Task: For heading Arial Rounded MT Bold with Underline.  font size for heading26,  'Change the font style of data to'Browallia New.  and font size to 18,  Change the alignment of both headline & data to Align middle & Align Text left.  In the sheet  Impact Sales templetes 
Action: Mouse moved to (251, 392)
Screenshot: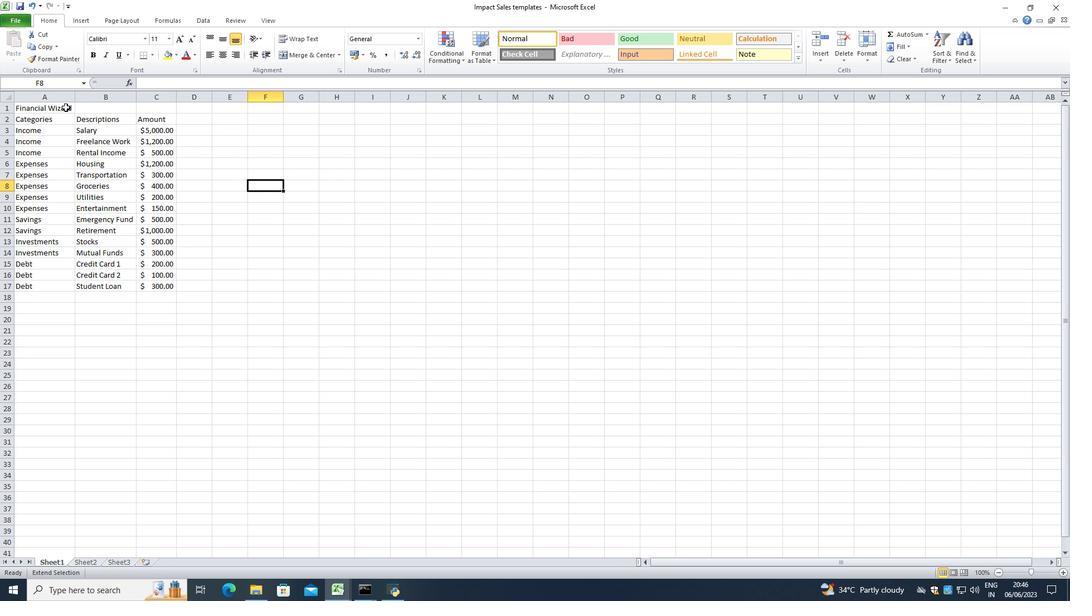 
Action: Mouse pressed left at (251, 392)
Screenshot: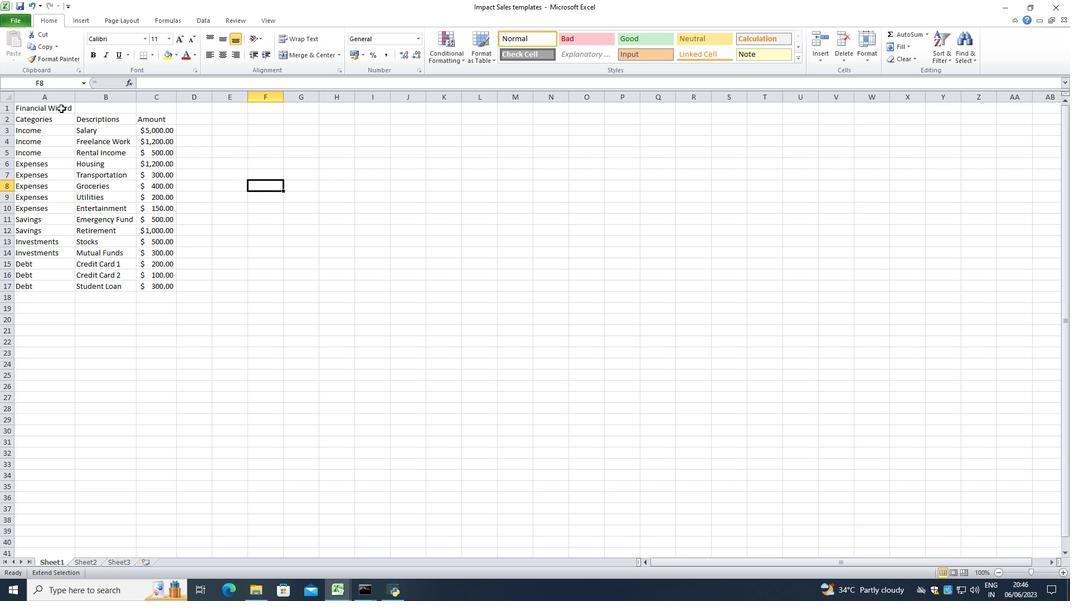 
Action: Mouse pressed left at (251, 392)
Screenshot: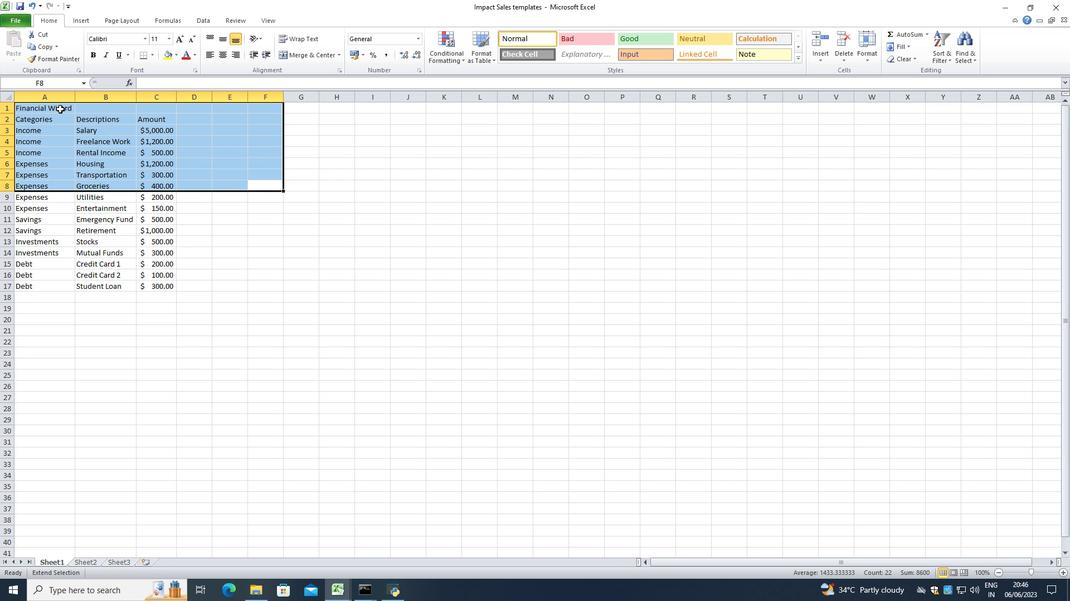 
Action: Mouse moved to (252, 398)
Screenshot: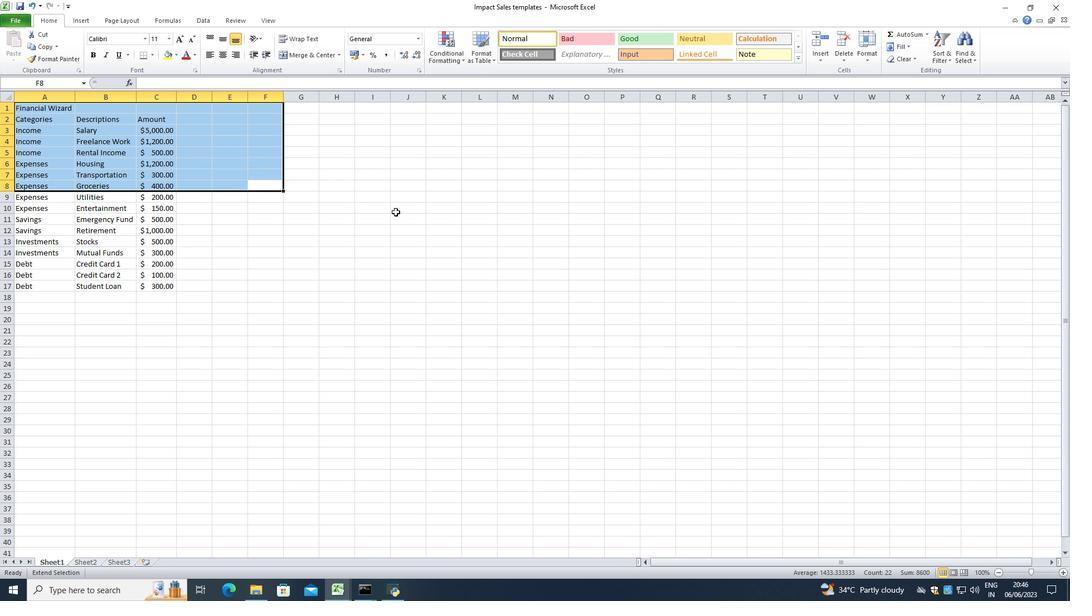
Action: Mouse pressed right at (252, 398)
Screenshot: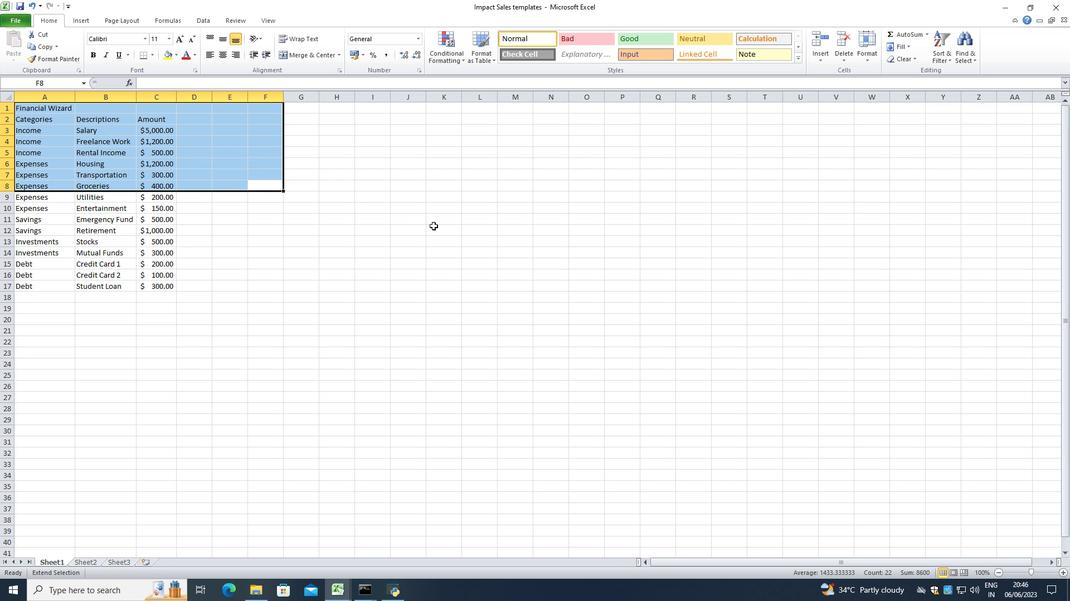 
Action: Mouse moved to (251, 391)
Screenshot: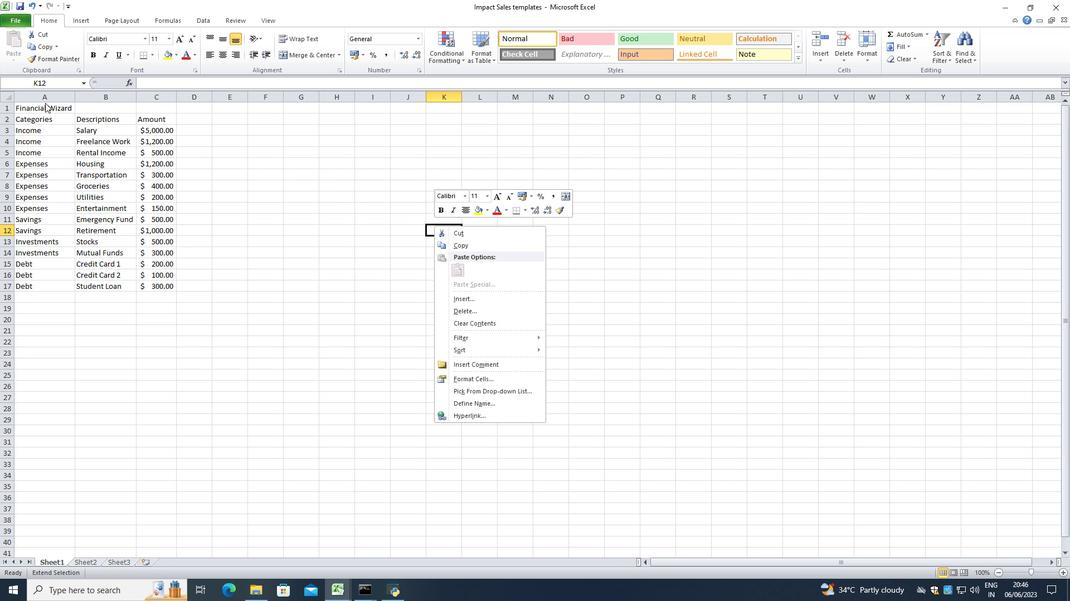 
Action: Mouse pressed left at (251, 391)
Screenshot: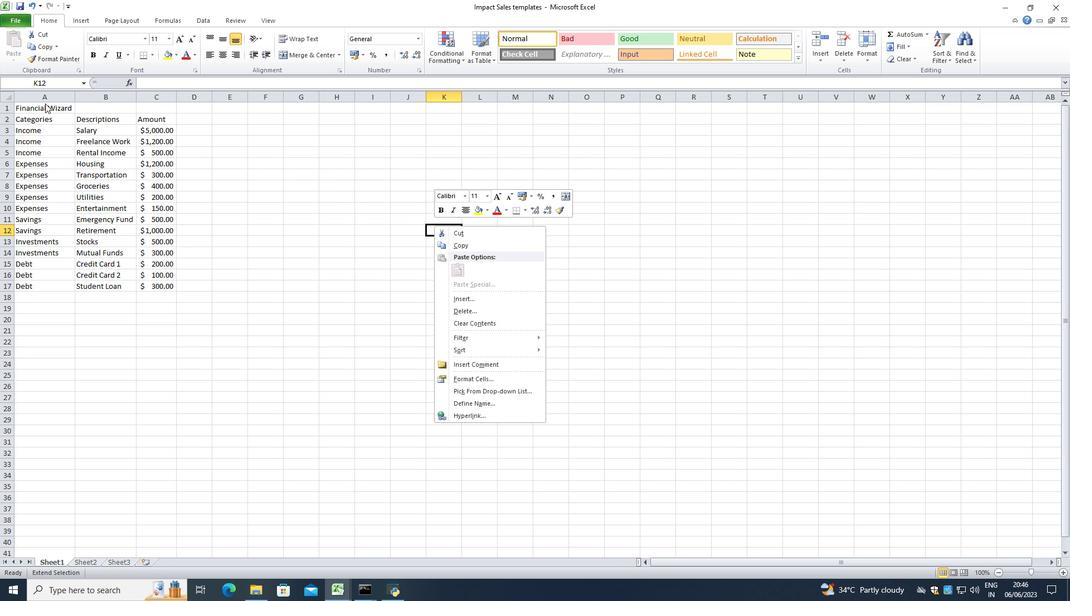 
Action: Mouse moved to (251, 392)
Screenshot: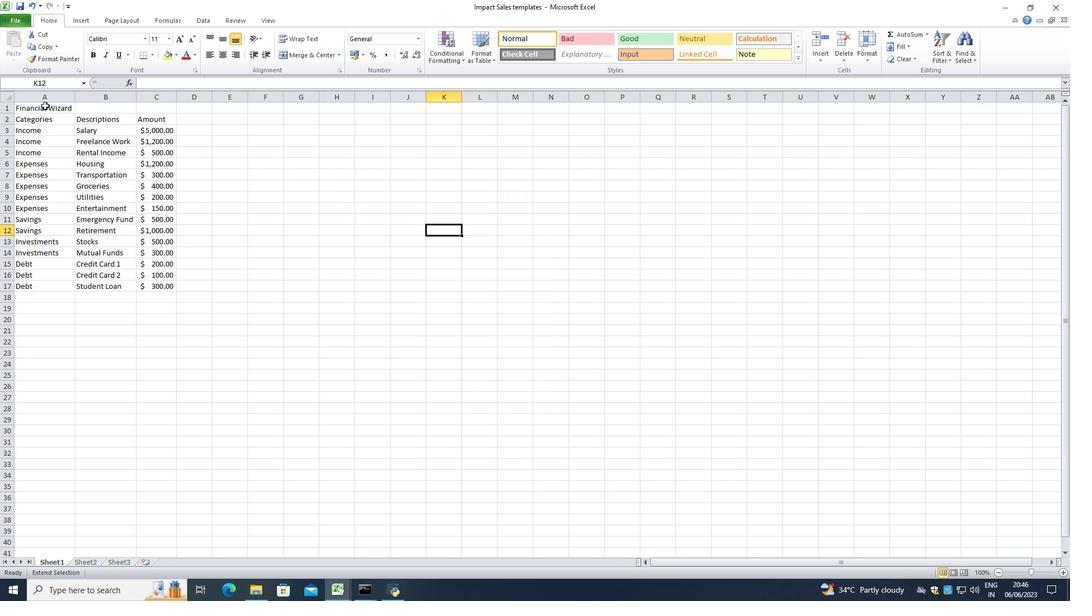 
Action: Mouse pressed left at (251, 392)
Screenshot: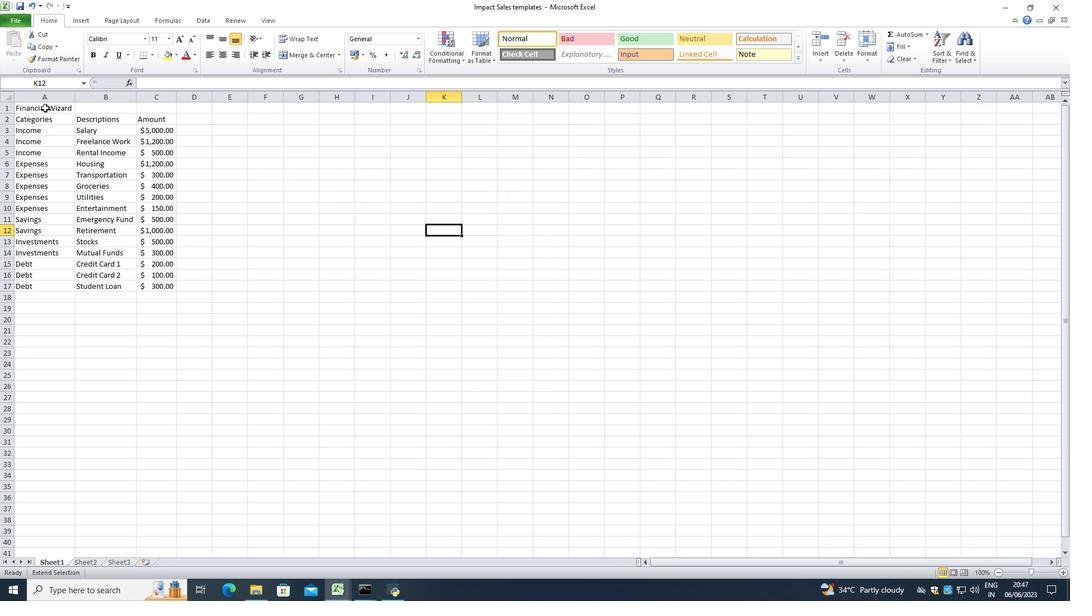 
Action: Mouse moved to (251, 392)
Screenshot: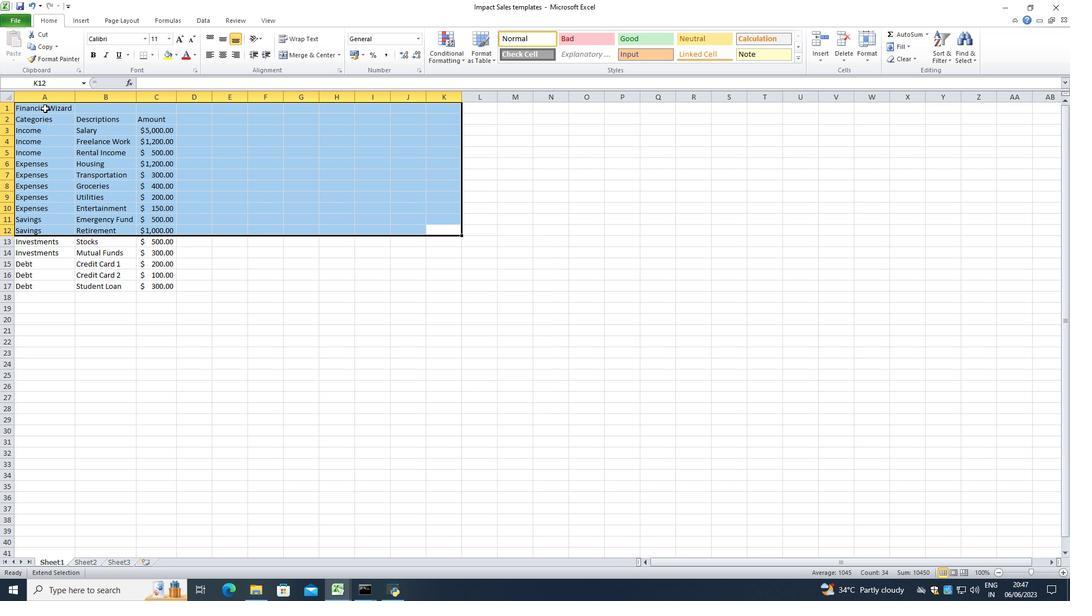 
Action: Mouse pressed left at (251, 392)
Screenshot: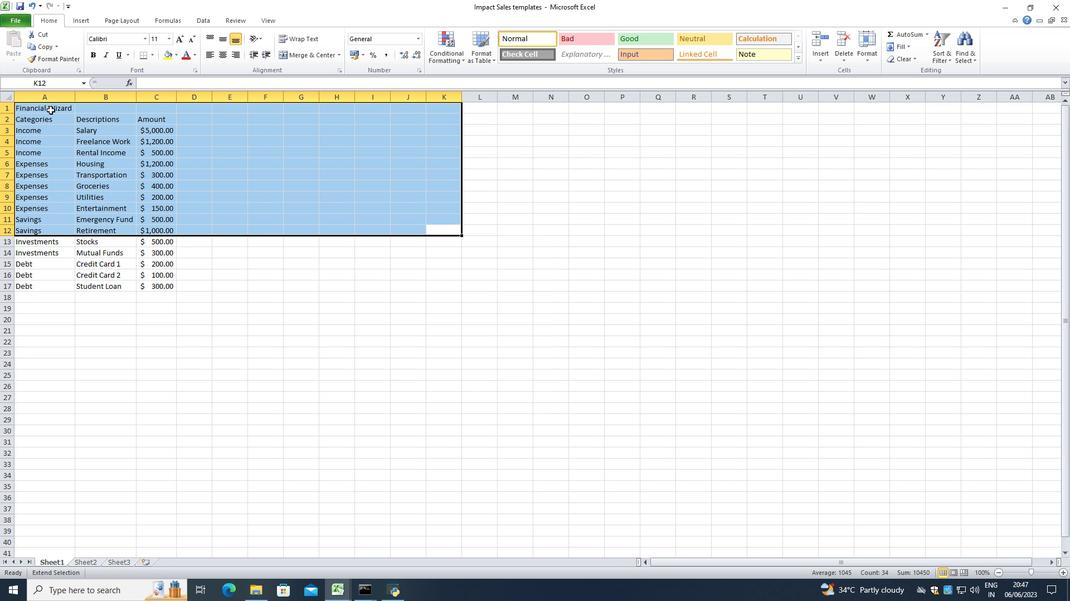 
Action: Mouse moved to (252, 402)
Screenshot: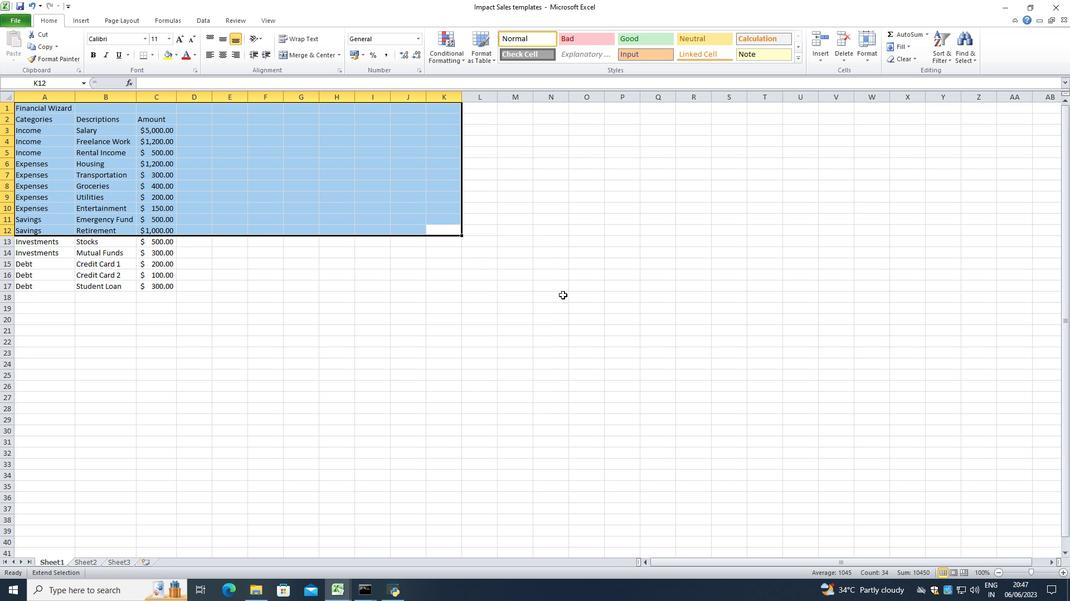 
Action: Mouse pressed left at (252, 402)
Screenshot: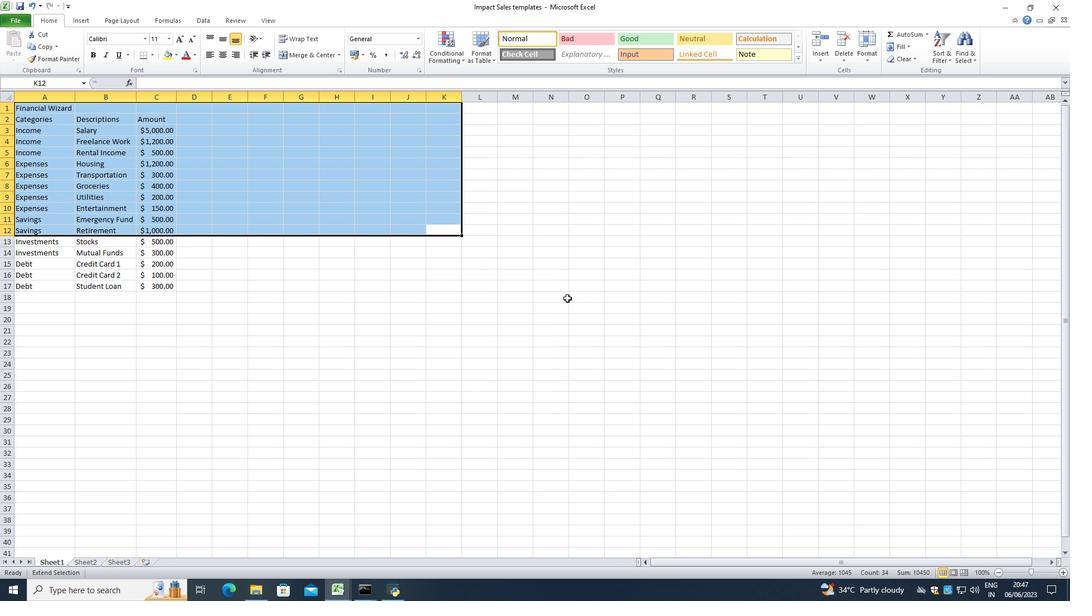 
Action: Mouse moved to (252, 388)
Screenshot: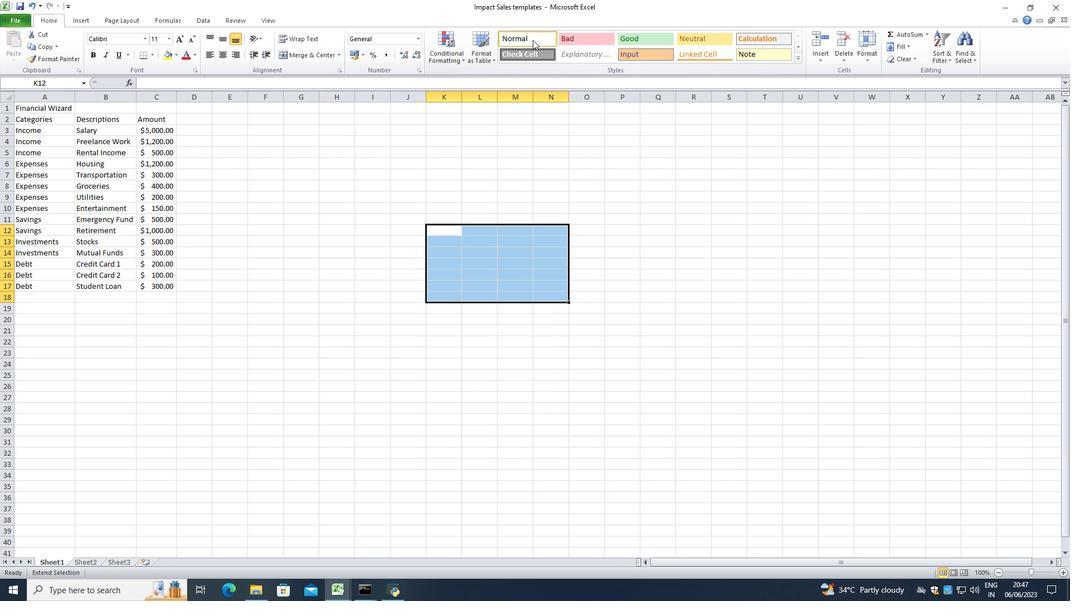 
Action: Mouse pressed left at (252, 388)
Screenshot: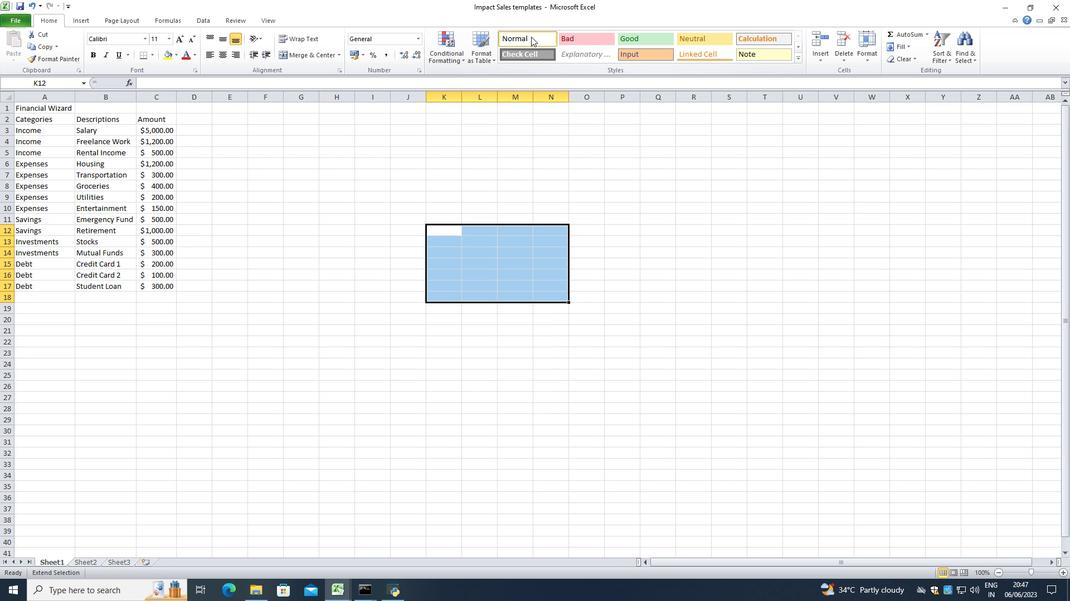 
Action: Mouse moved to (252, 388)
Screenshot: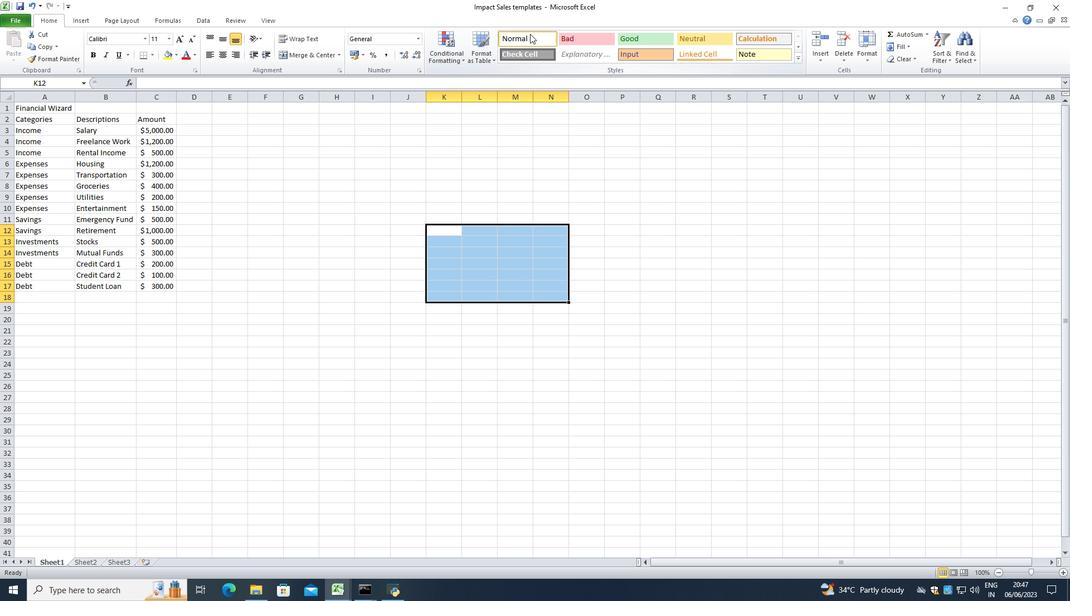 
Action: Mouse pressed left at (252, 388)
Screenshot: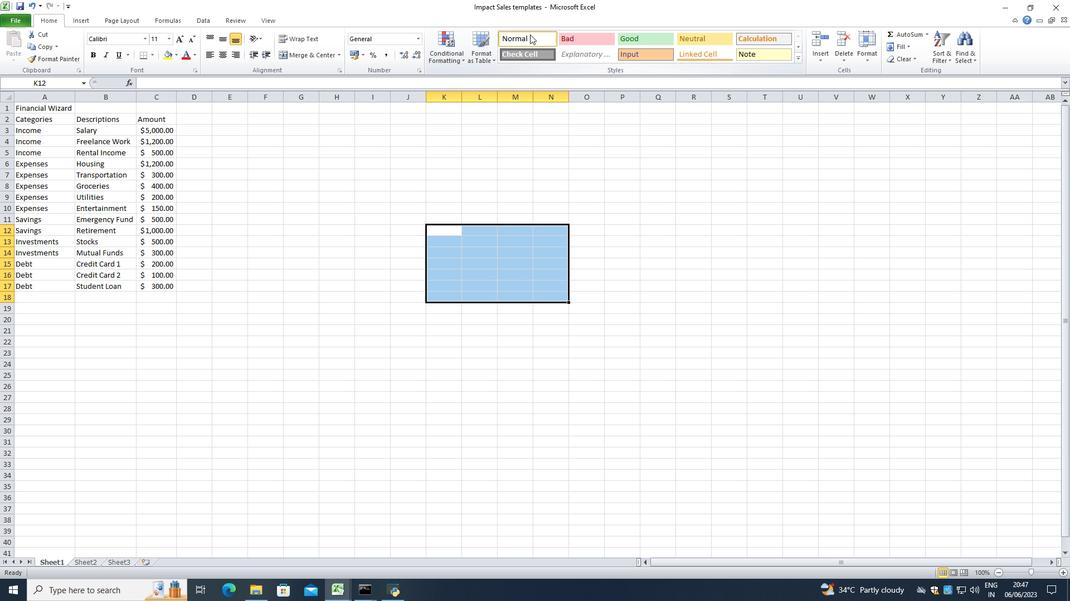 
Action: Mouse moved to (252, 388)
Screenshot: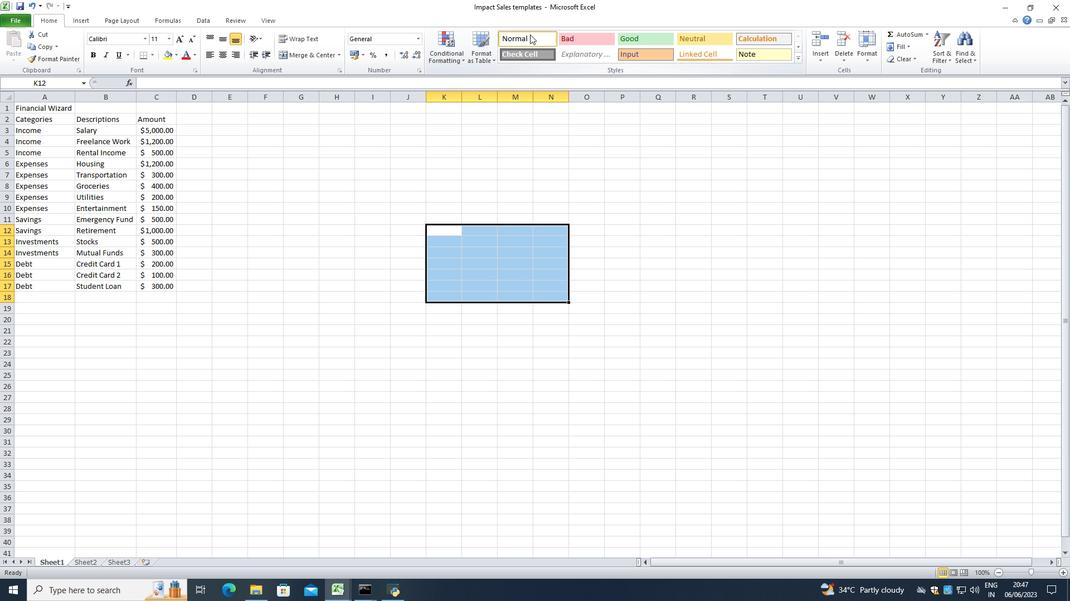 
Action: Mouse pressed left at (252, 388)
Screenshot: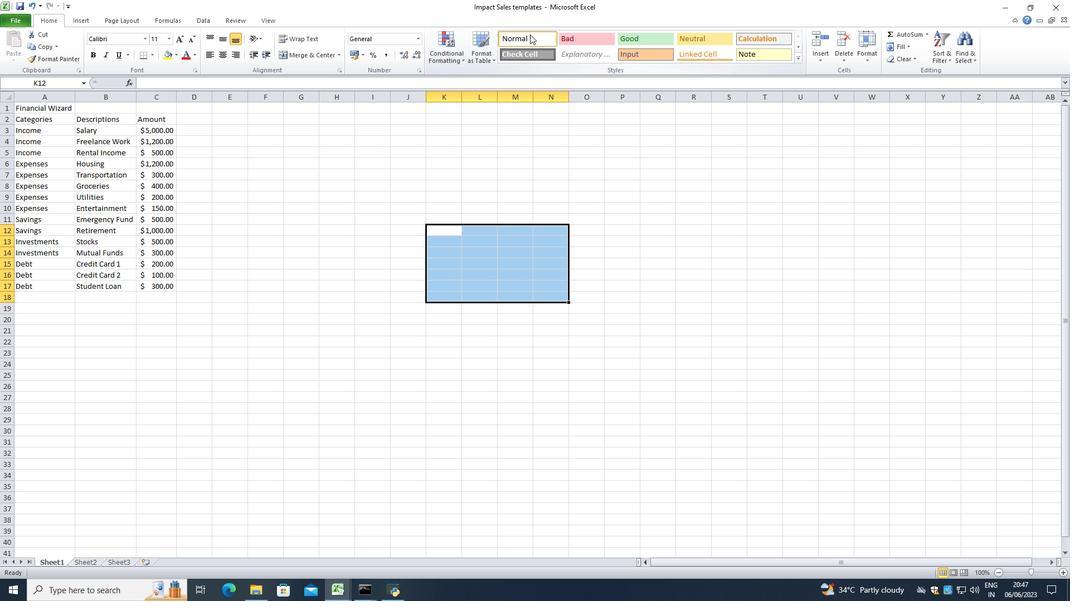 
Action: Mouse moved to (251, 392)
Screenshot: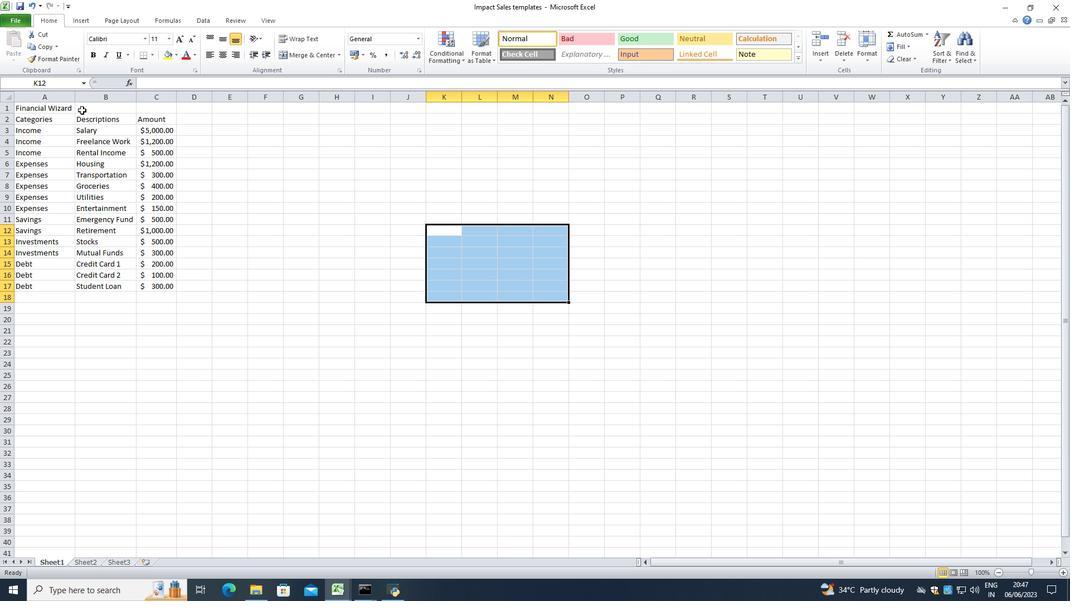
Action: Mouse pressed left at (251, 392)
Screenshot: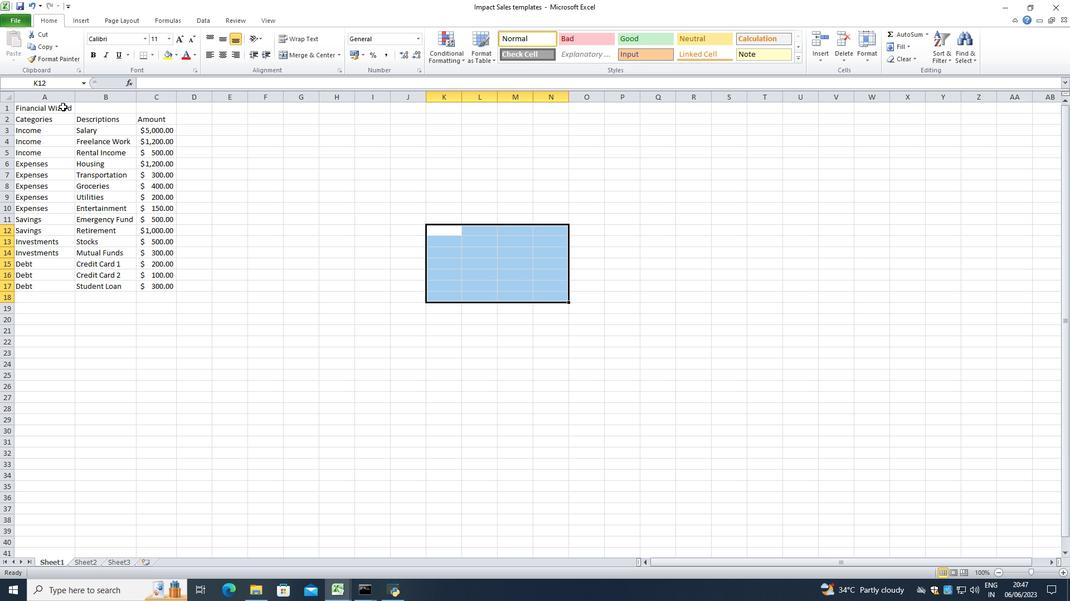 
Action: Mouse moved to (251, 388)
Screenshot: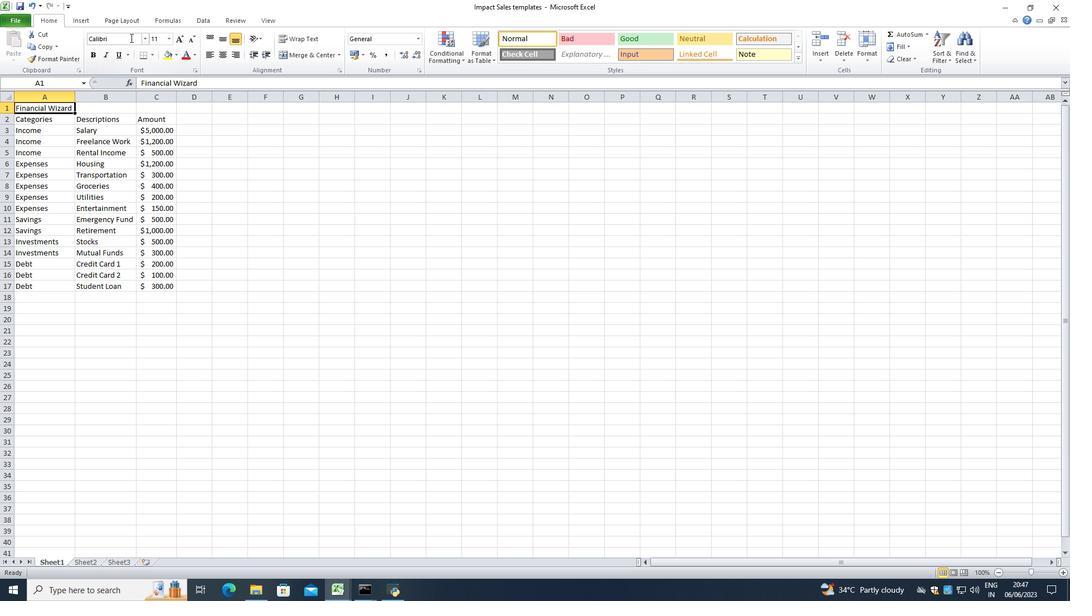 
Action: Mouse pressed left at (251, 388)
Screenshot: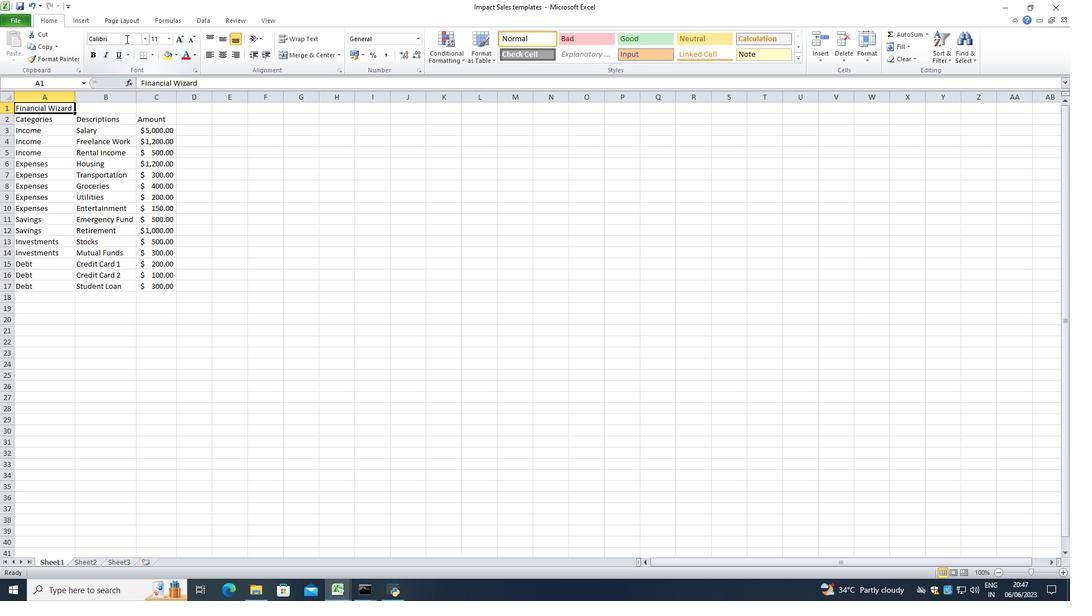 
Action: Key pressed <Key.backspace><Key.shift>Arial<Key.space><Key.shift><Key.shift>Ro<Key.enter>
Screenshot: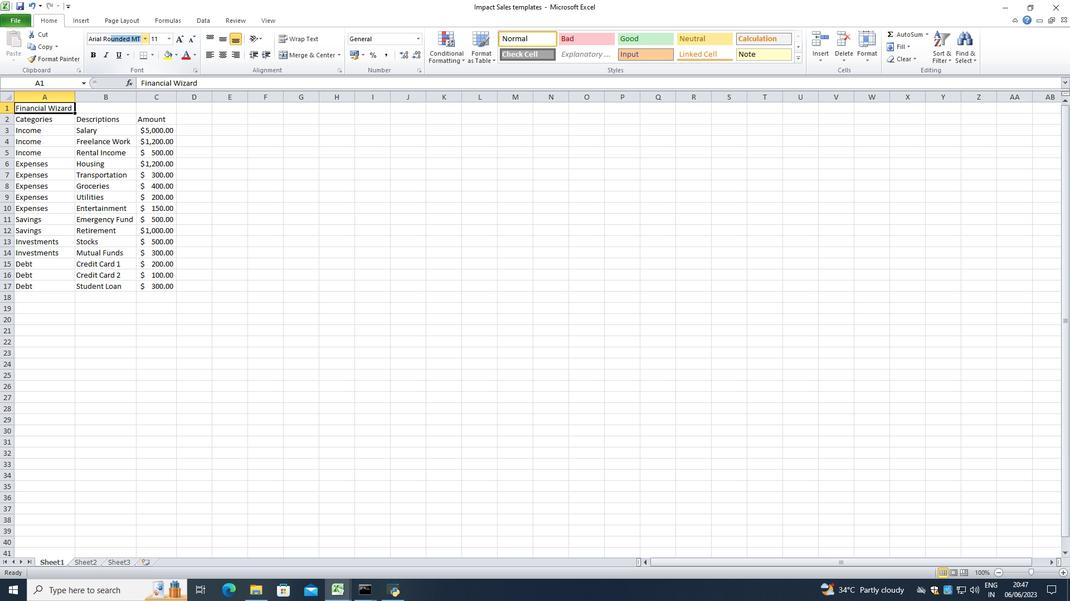 
Action: Mouse moved to (251, 388)
Screenshot: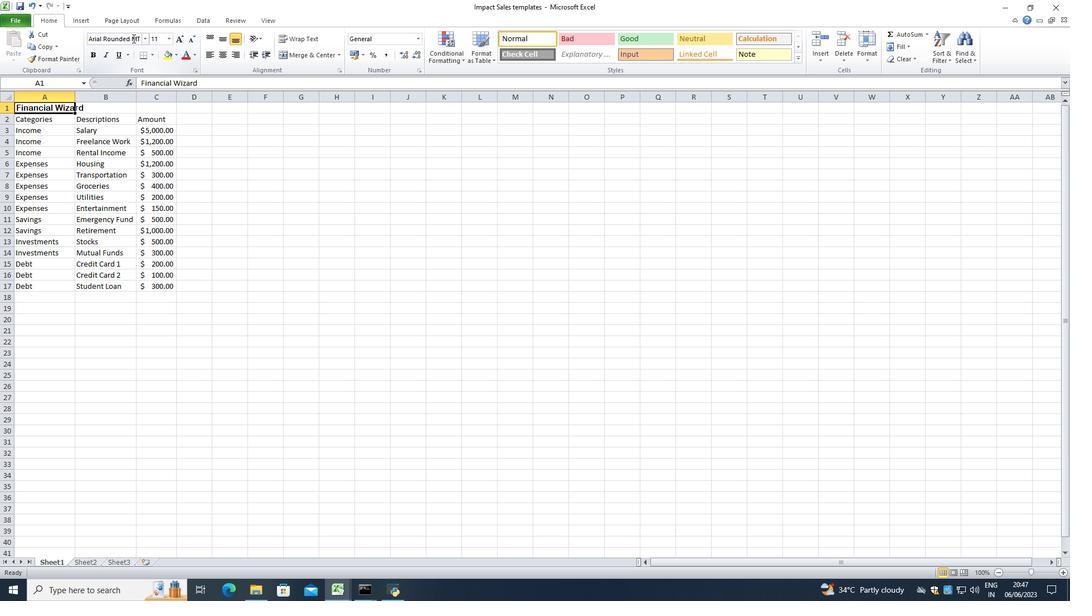 
Action: Mouse pressed left at (251, 388)
Screenshot: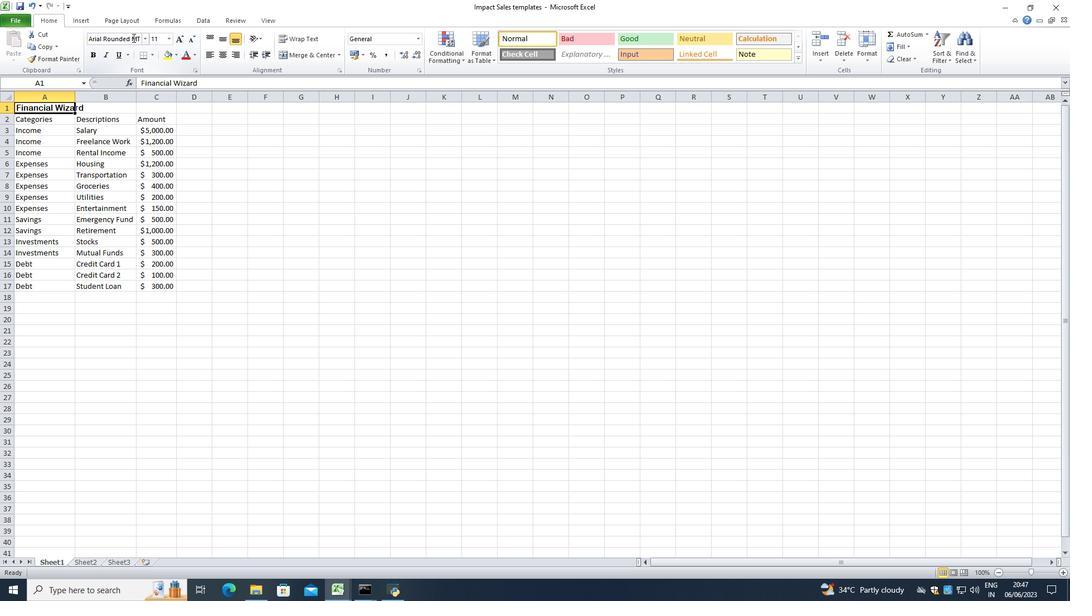 
Action: Mouse moved to (251, 388)
Screenshot: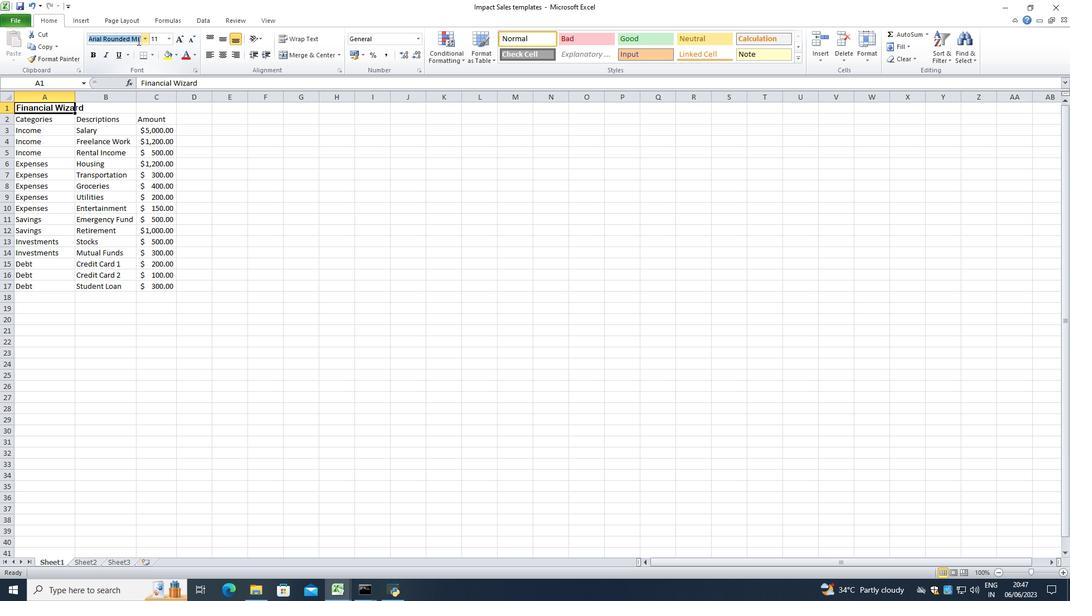 
Action: Mouse pressed left at (251, 388)
Screenshot: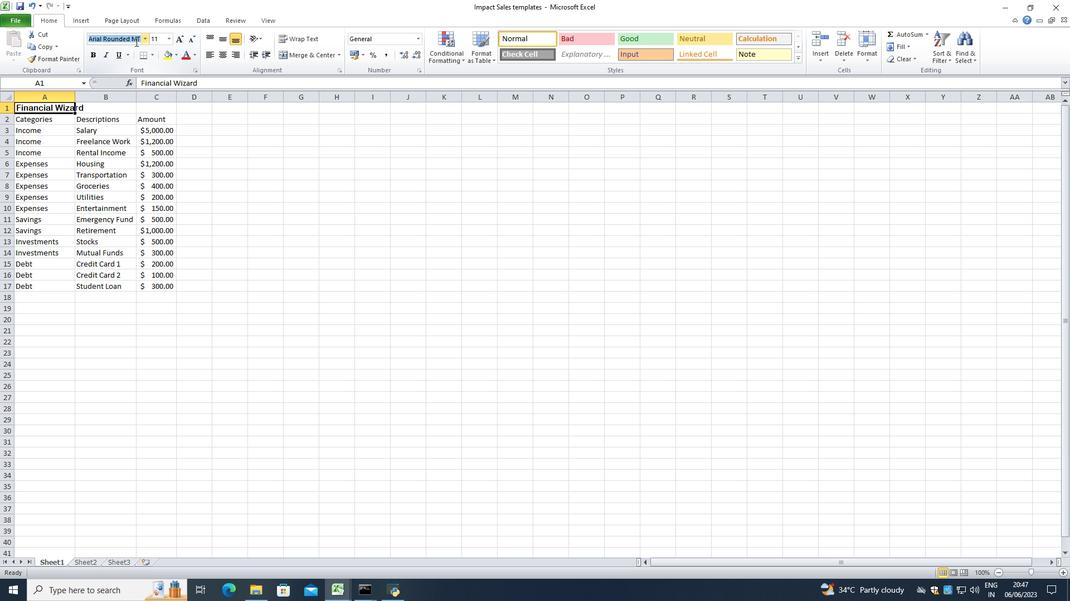 
Action: Mouse moved to (251, 389)
Screenshot: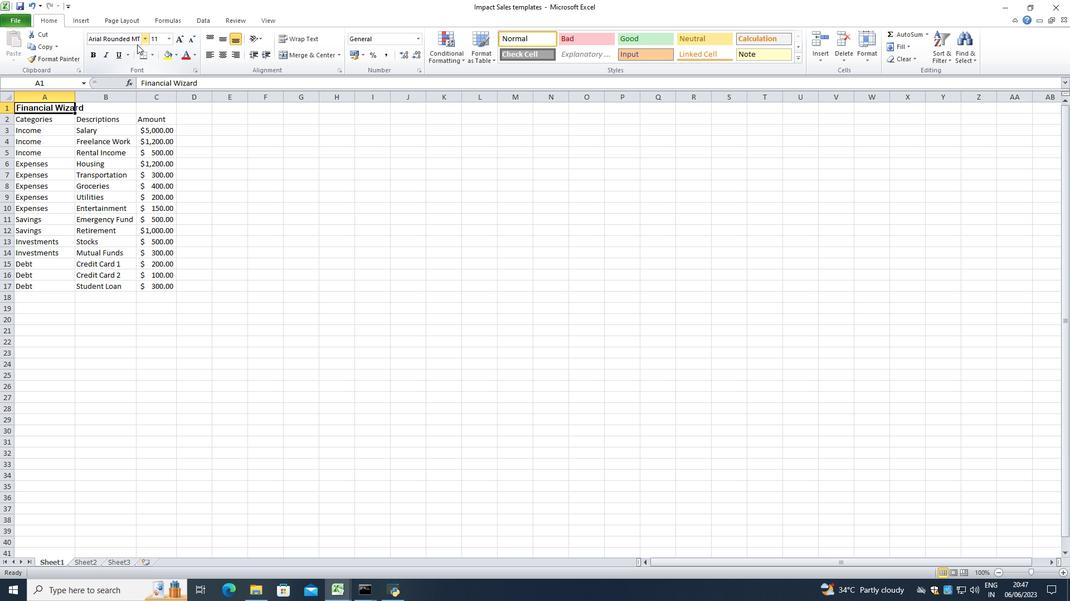 
Action: Key pressed <Key.right><Key.right><Key.right><Key.right><Key.right><Key.right>
Screenshot: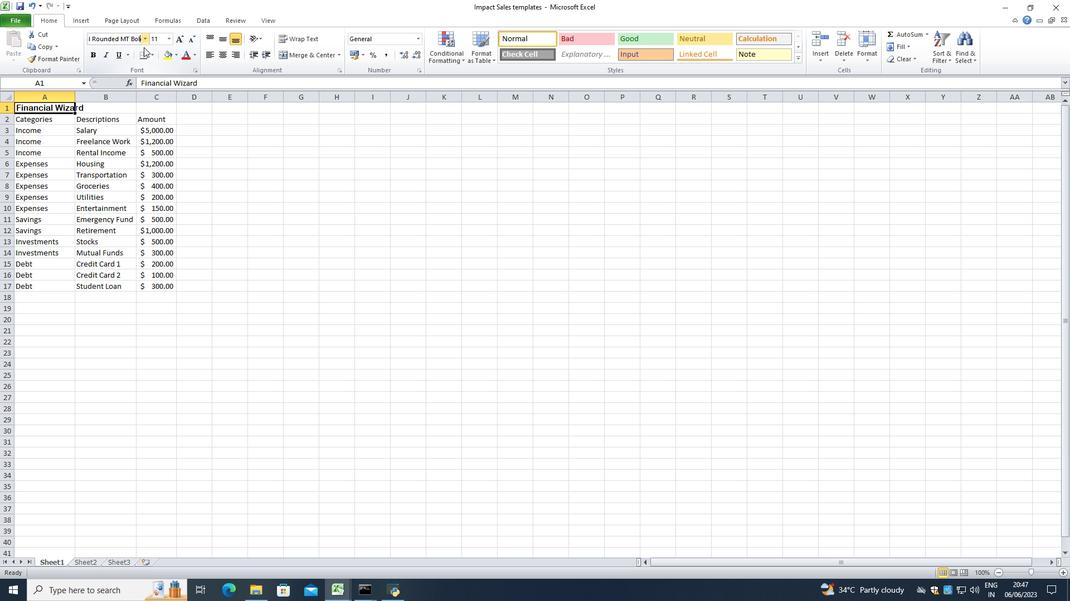 
Action: Mouse moved to (251, 389)
Screenshot: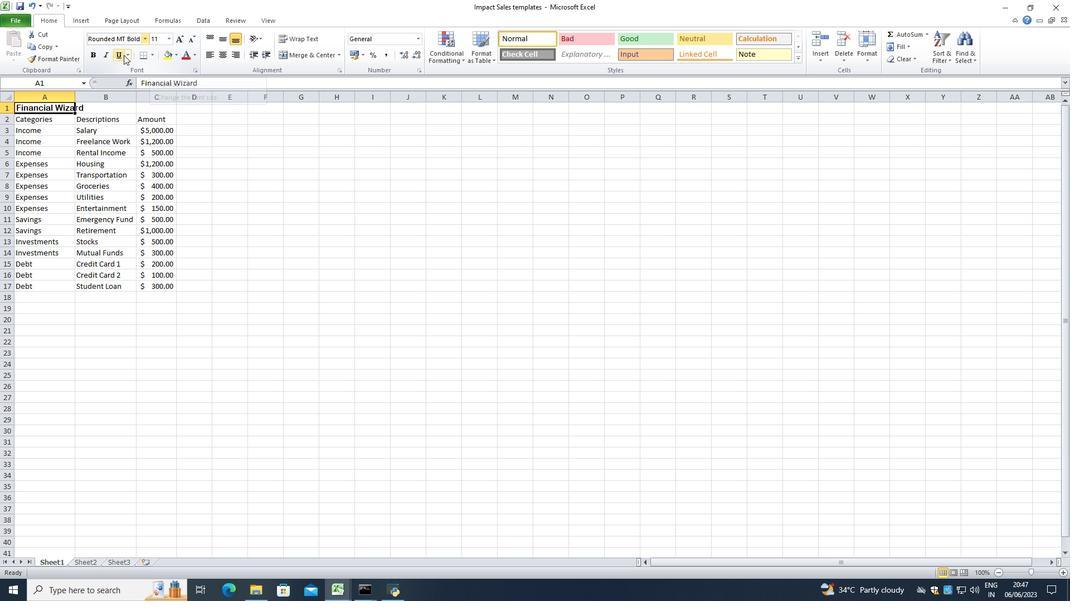 
Action: Mouse pressed left at (251, 389)
Screenshot: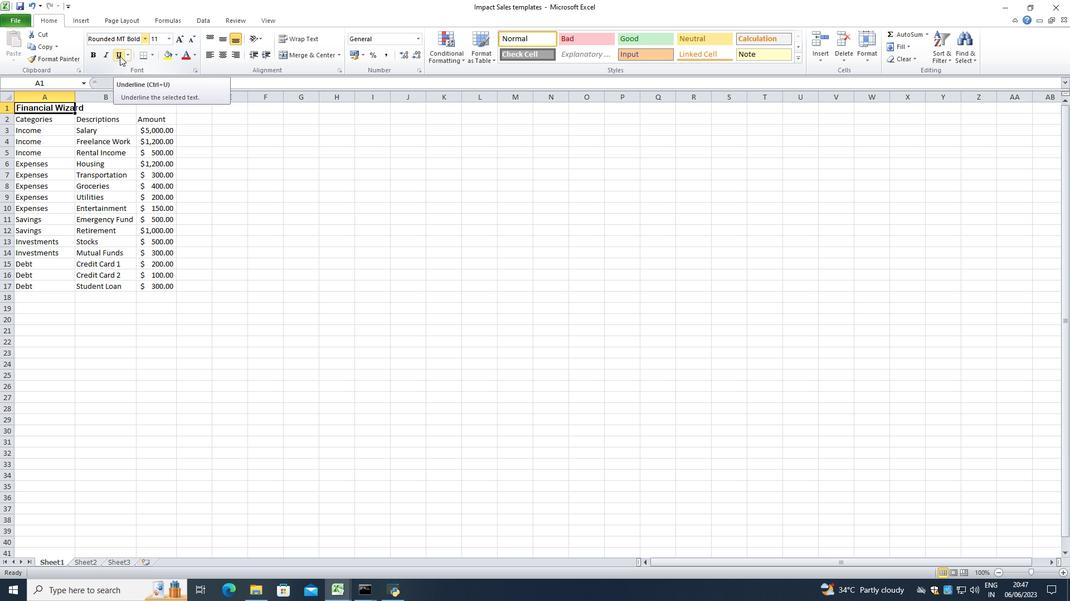 
Action: Mouse moved to (251, 388)
Screenshot: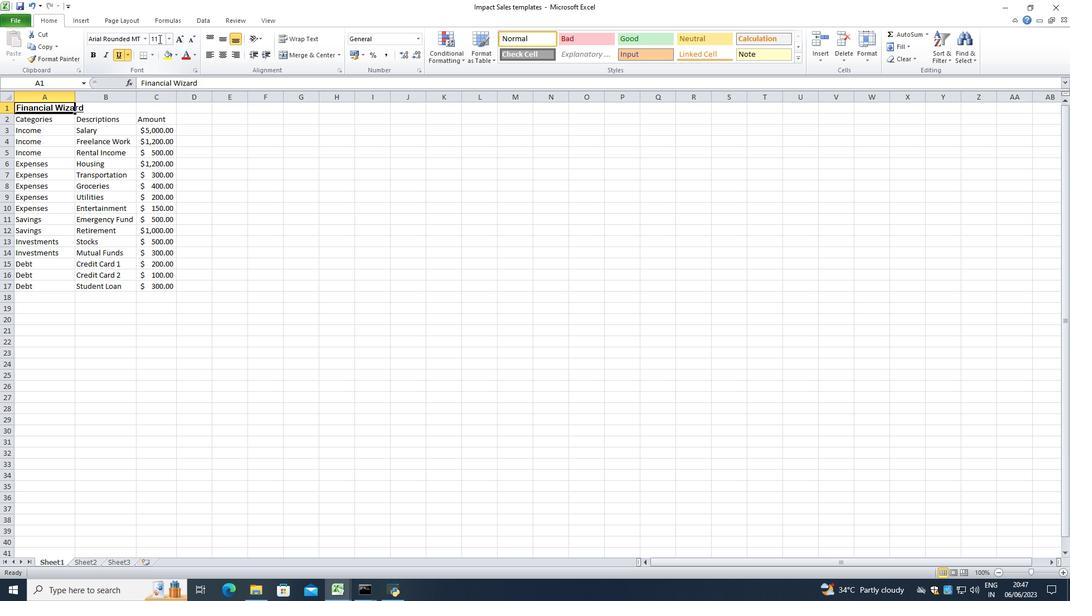 
Action: Mouse pressed left at (251, 388)
Screenshot: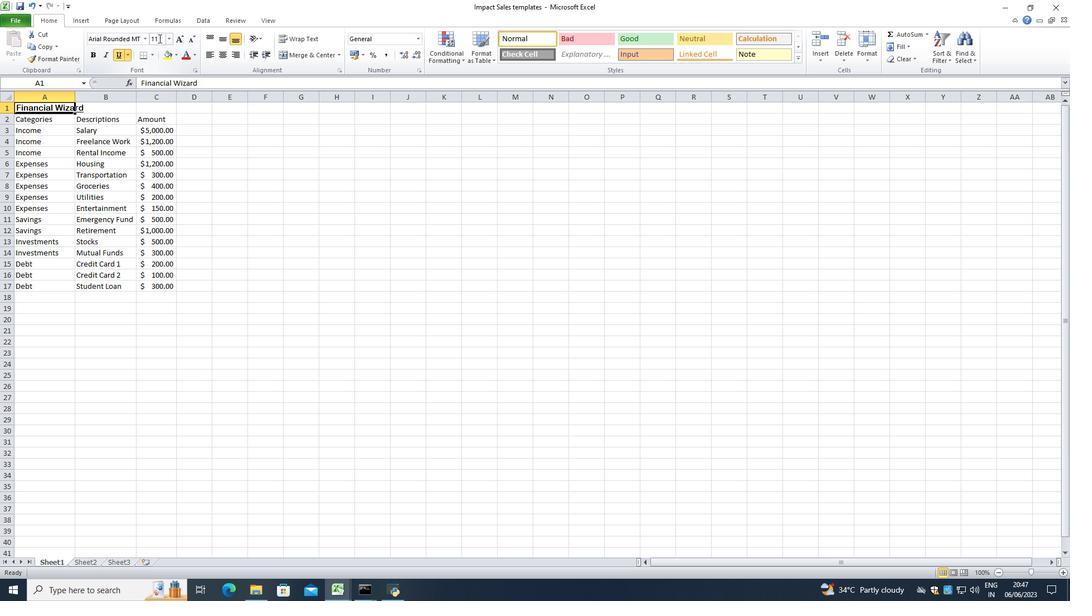 
Action: Key pressed <Key.backspace>26<Key.enter>
Screenshot: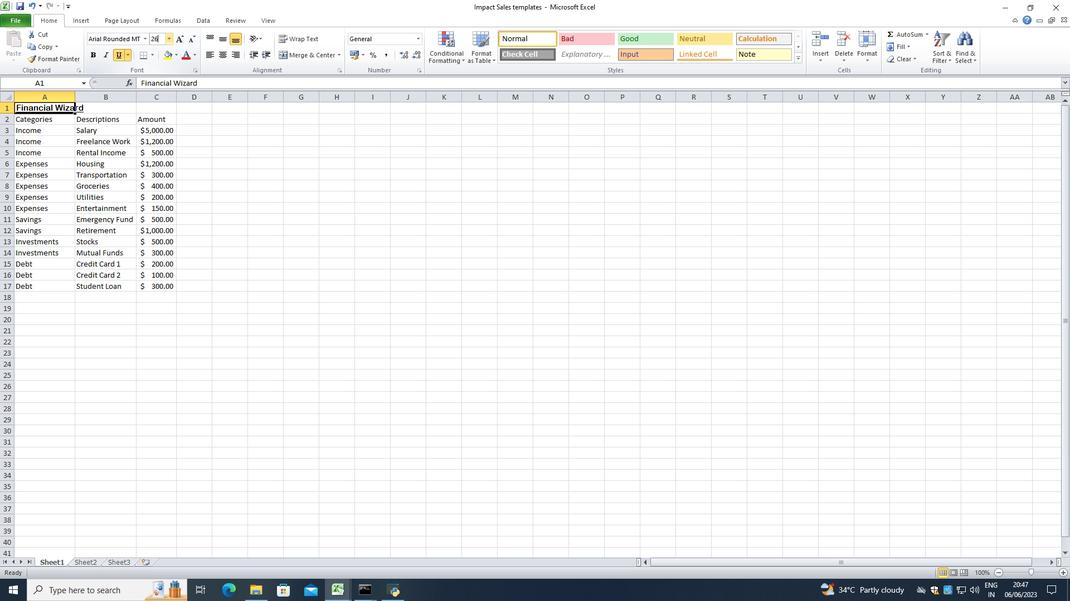 
Action: Mouse moved to (251, 393)
Screenshot: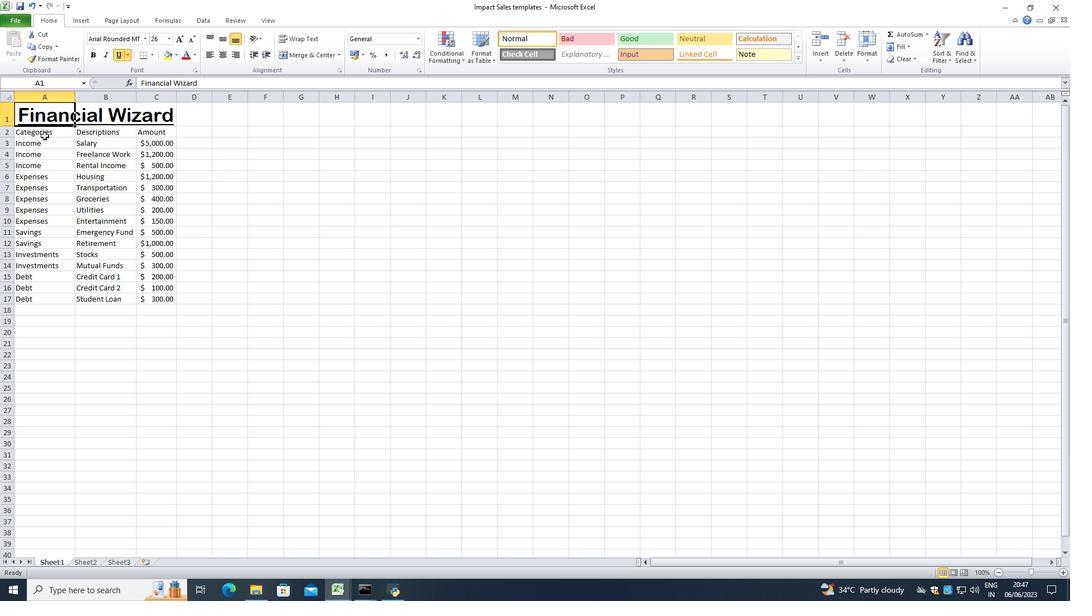 
Action: Mouse pressed left at (251, 393)
Screenshot: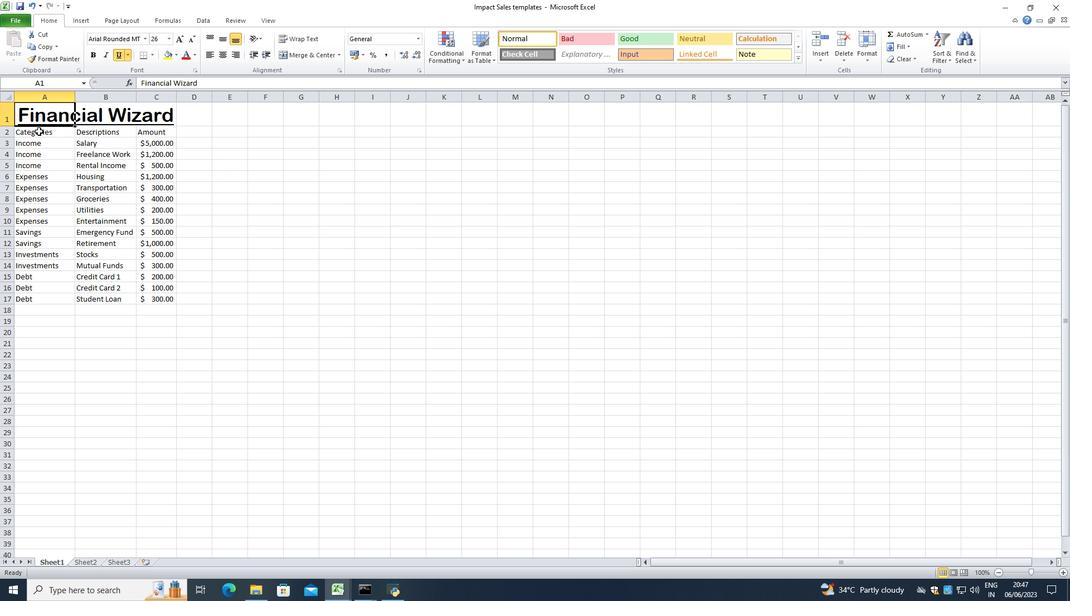 
Action: Mouse moved to (251, 388)
Screenshot: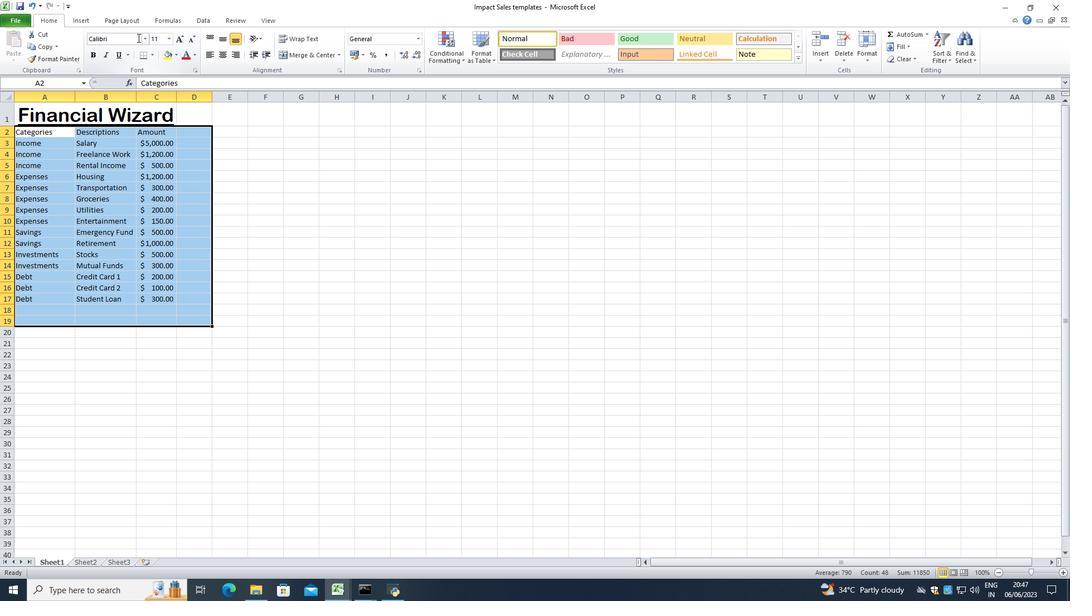
Action: Mouse pressed left at (251, 388)
Screenshot: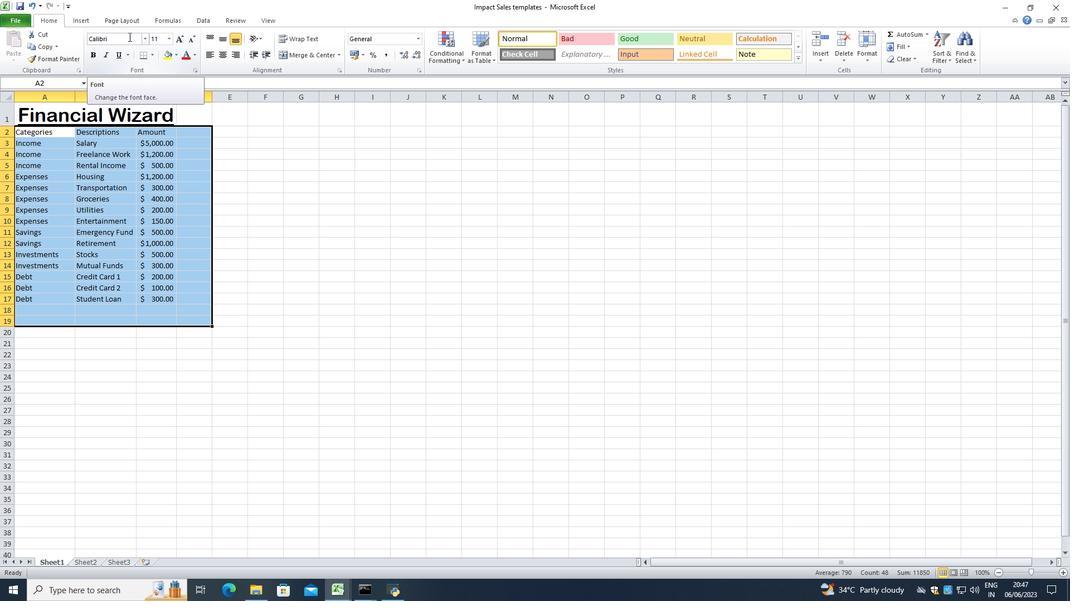 
Action: Key pressed <Key.backspace><Key.shift><Key.shift><Key.shift><Key.shift><Key.shift><Key.shift>Browallia<Key.space><Key.shift>New<Key.enter><Key.enter><Key.enter>
Screenshot: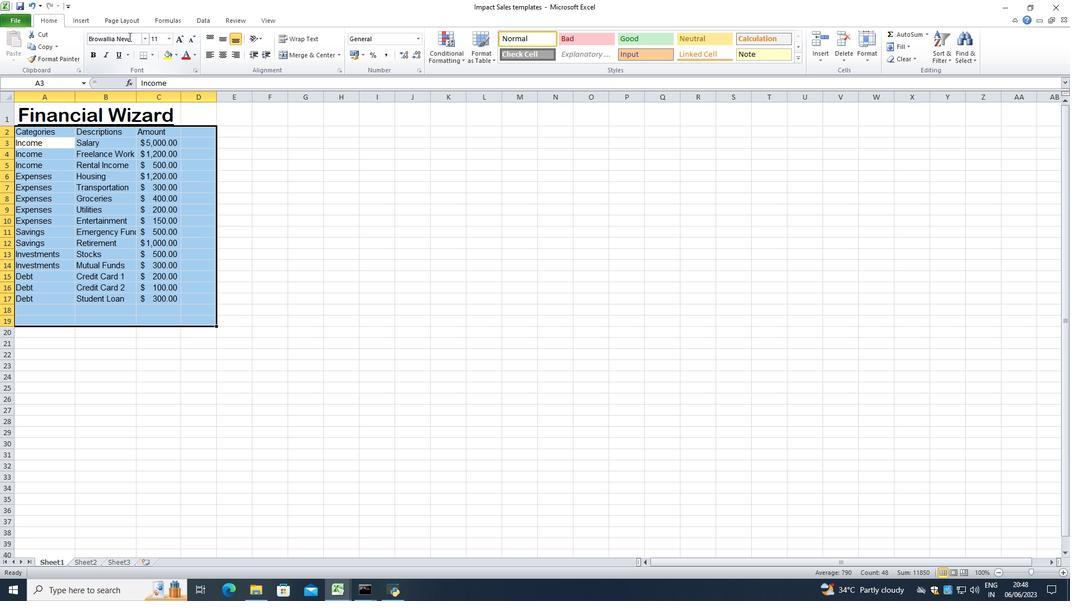 
Action: Mouse moved to (251, 388)
Screenshot: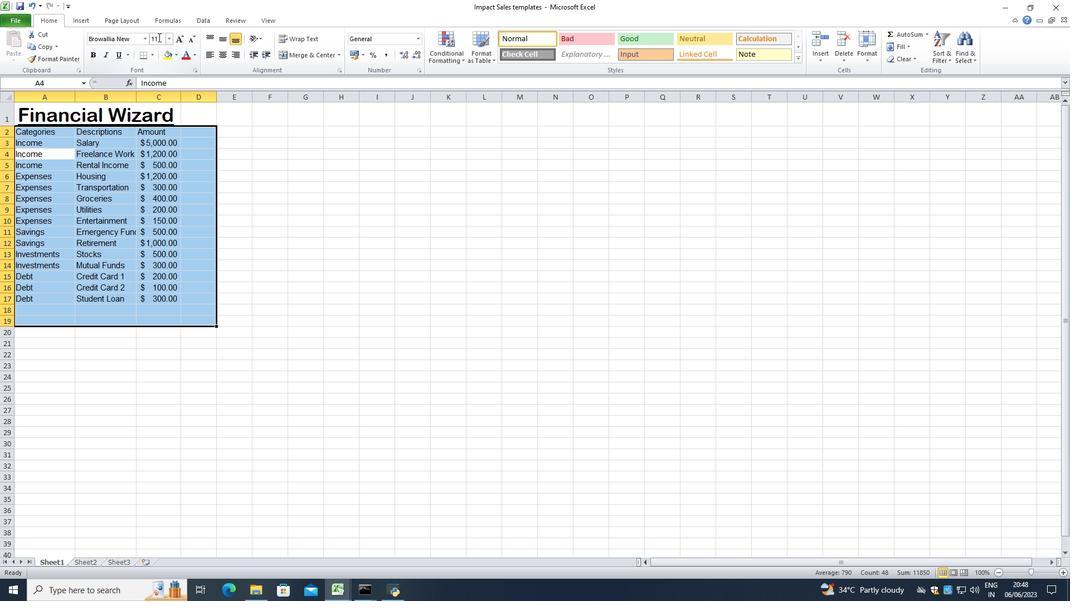 
Action: Mouse pressed left at (251, 388)
Screenshot: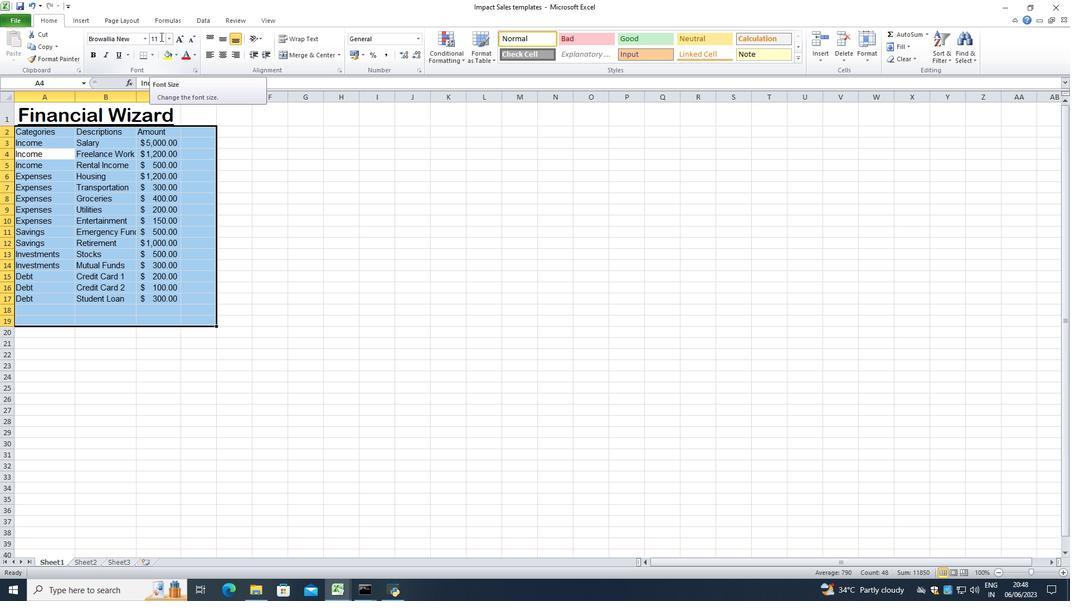 
Action: Key pressed <Key.backspace>18<Key.enter>
Screenshot: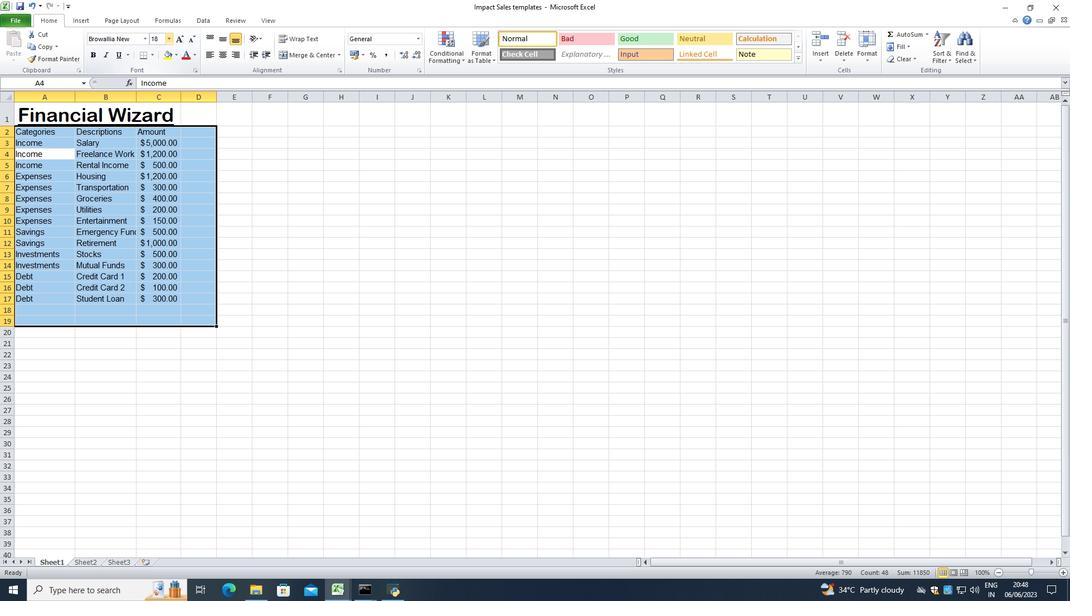 
Action: Mouse moved to (252, 396)
Screenshot: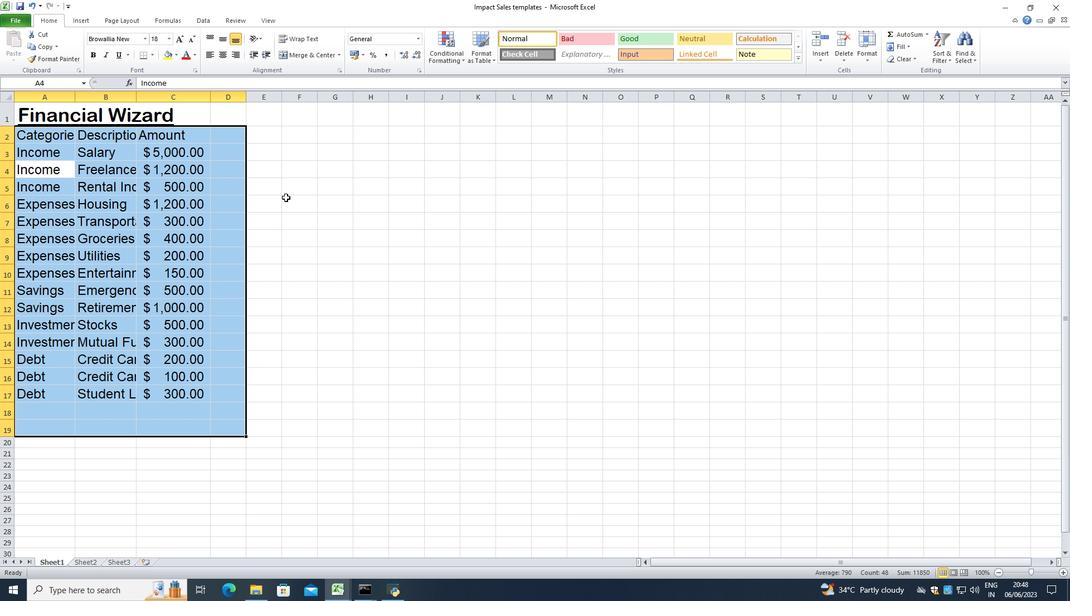 
Action: Mouse pressed left at (252, 396)
Screenshot: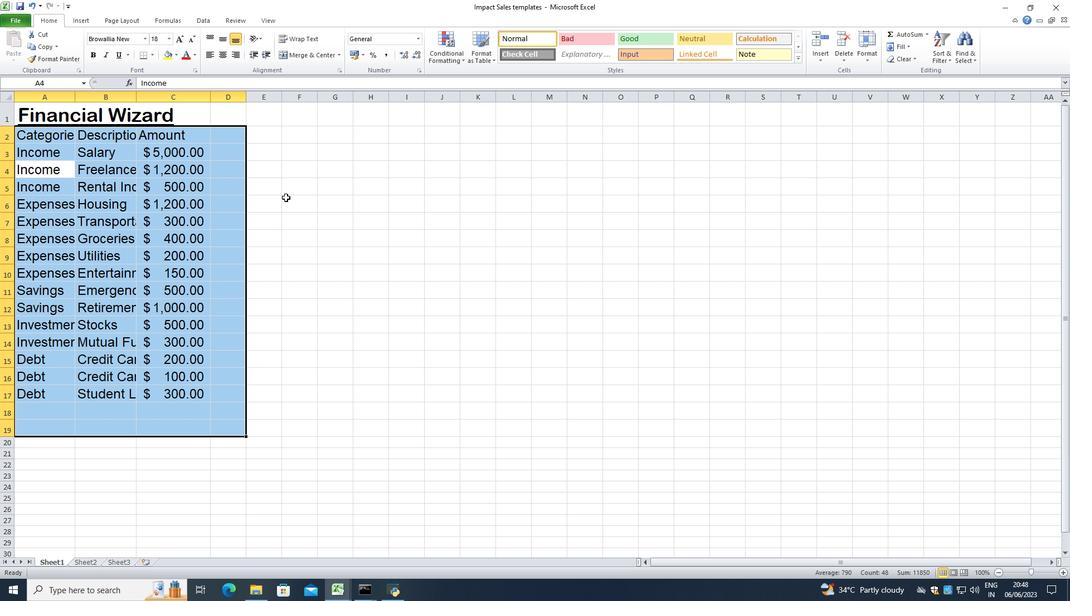 
Action: Mouse moved to (251, 392)
Screenshot: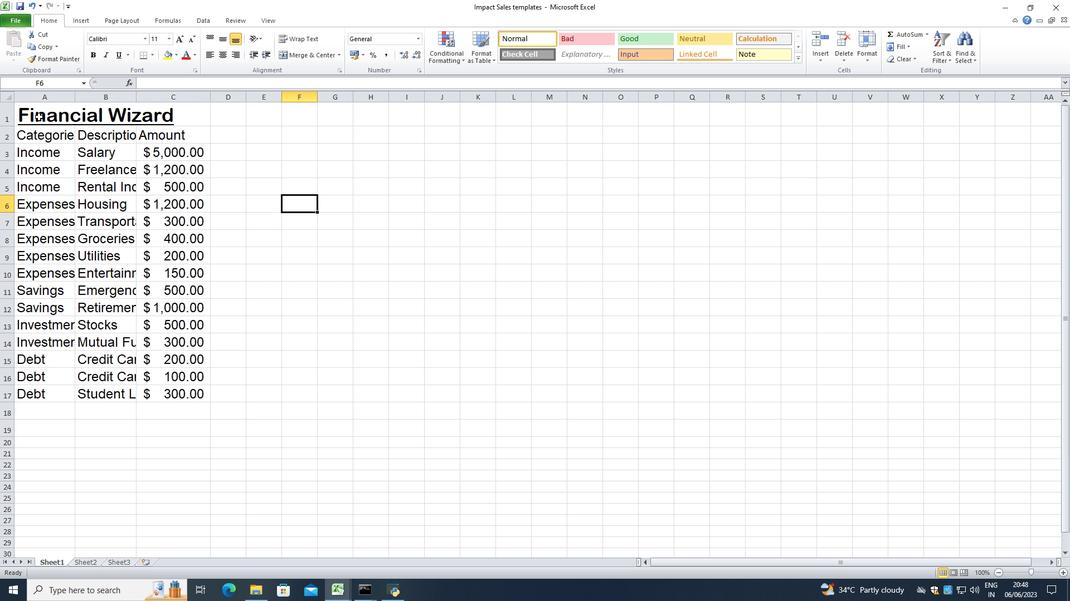 
Action: Mouse pressed left at (251, 392)
Screenshot: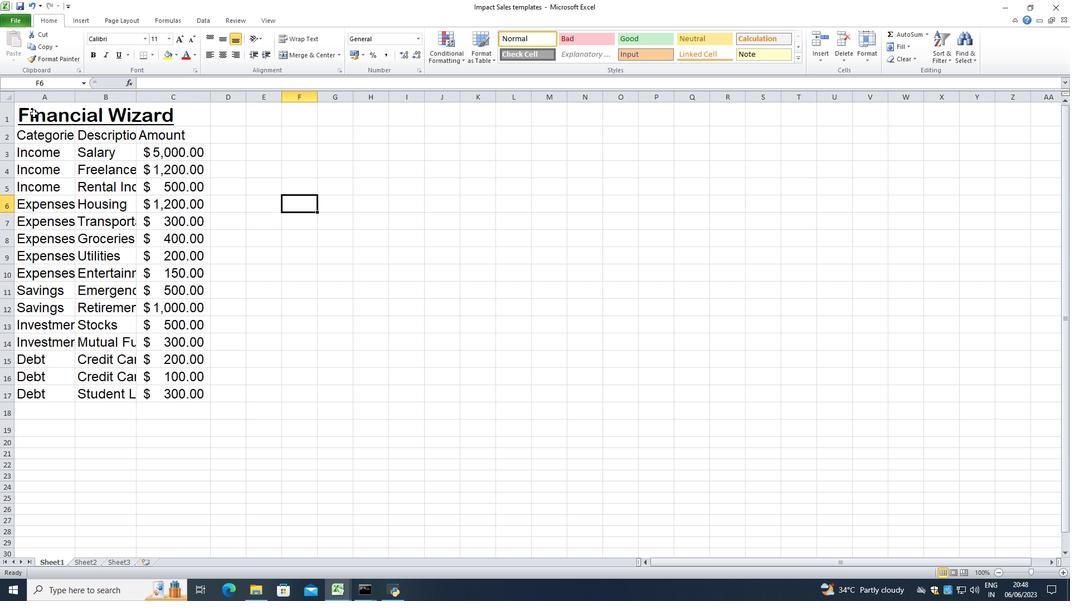 
Action: Mouse moved to (251, 388)
Screenshot: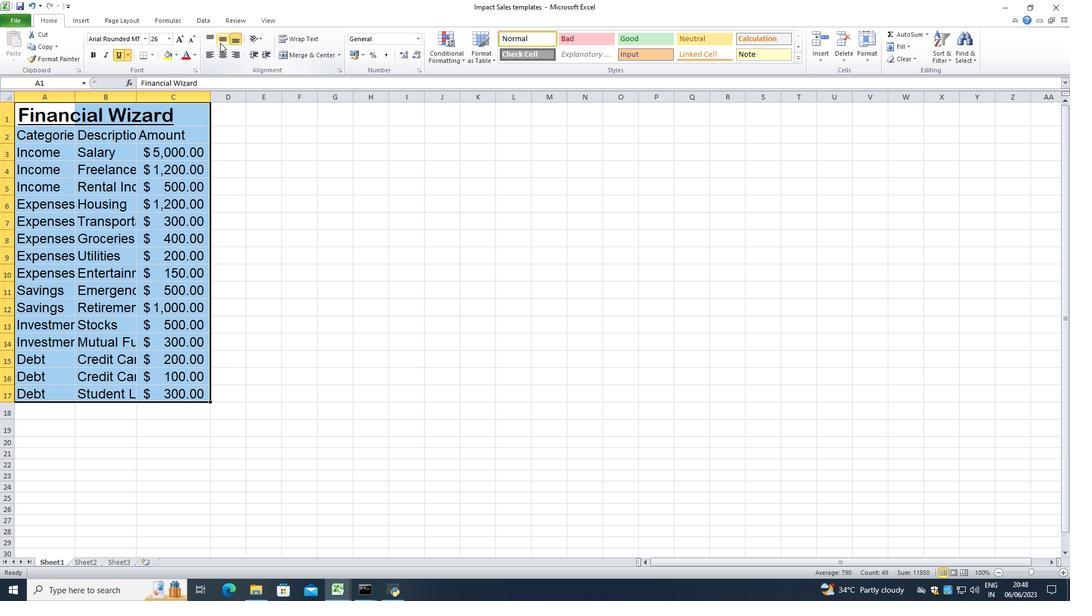 
Action: Mouse pressed left at (251, 388)
Screenshot: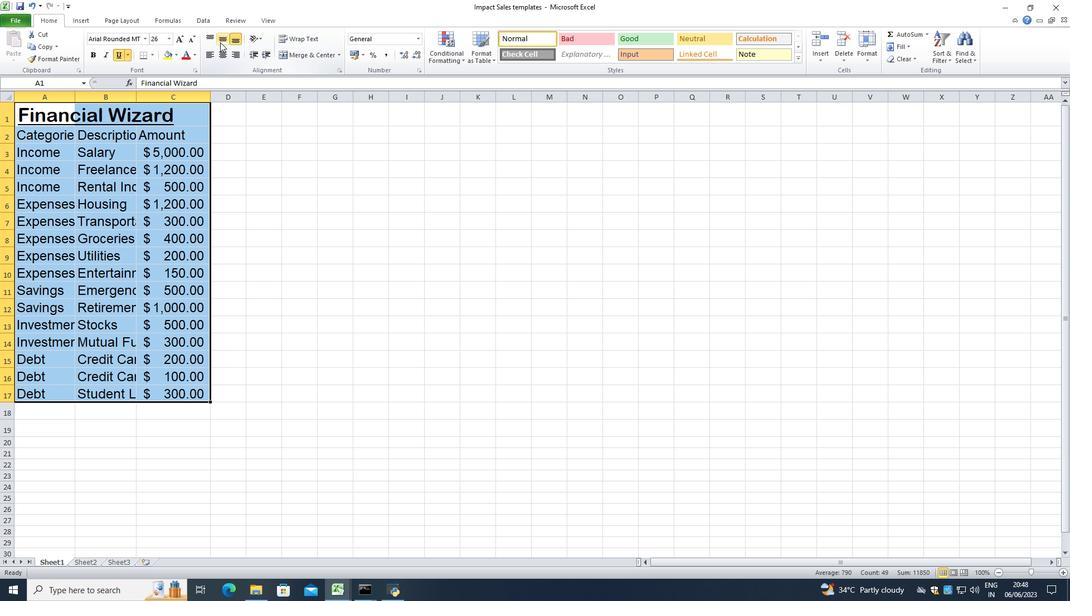
Action: Mouse moved to (251, 389)
Screenshot: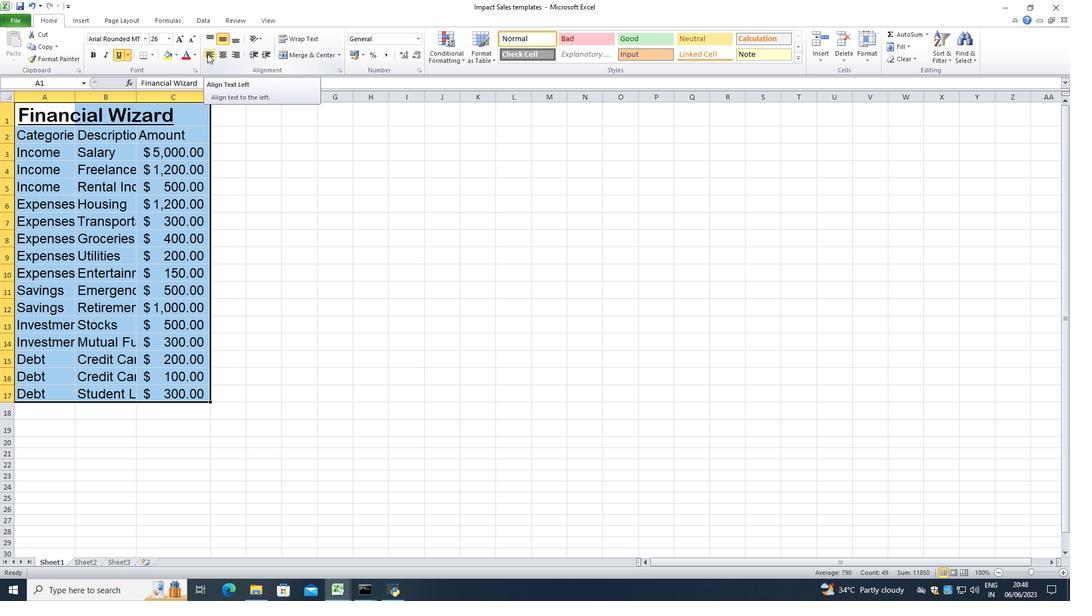 
Action: Mouse pressed left at (251, 389)
Screenshot: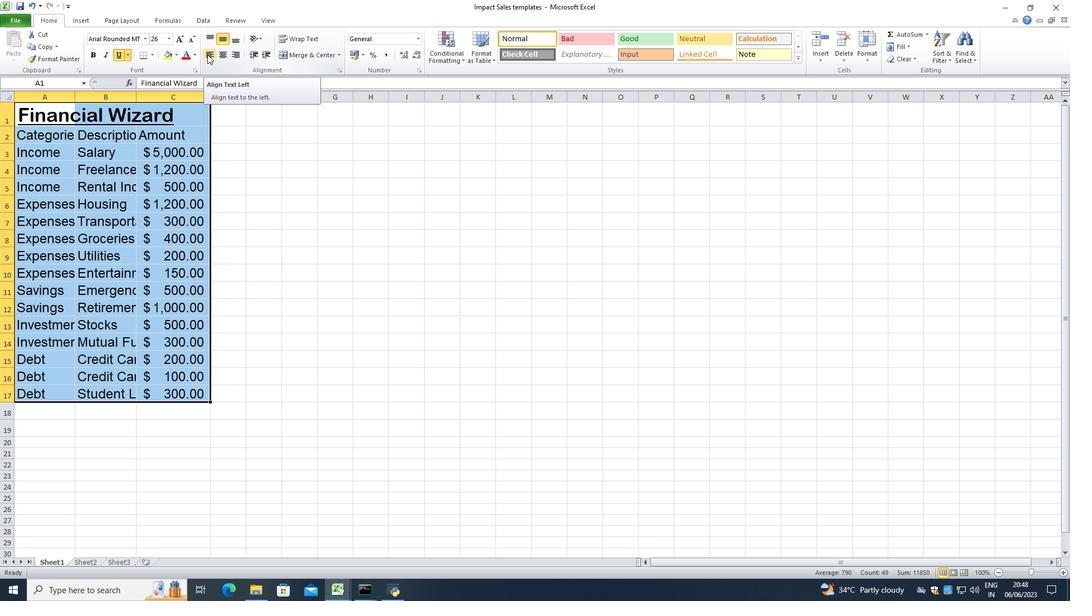 
Action: Mouse moved to (252, 395)
Screenshot: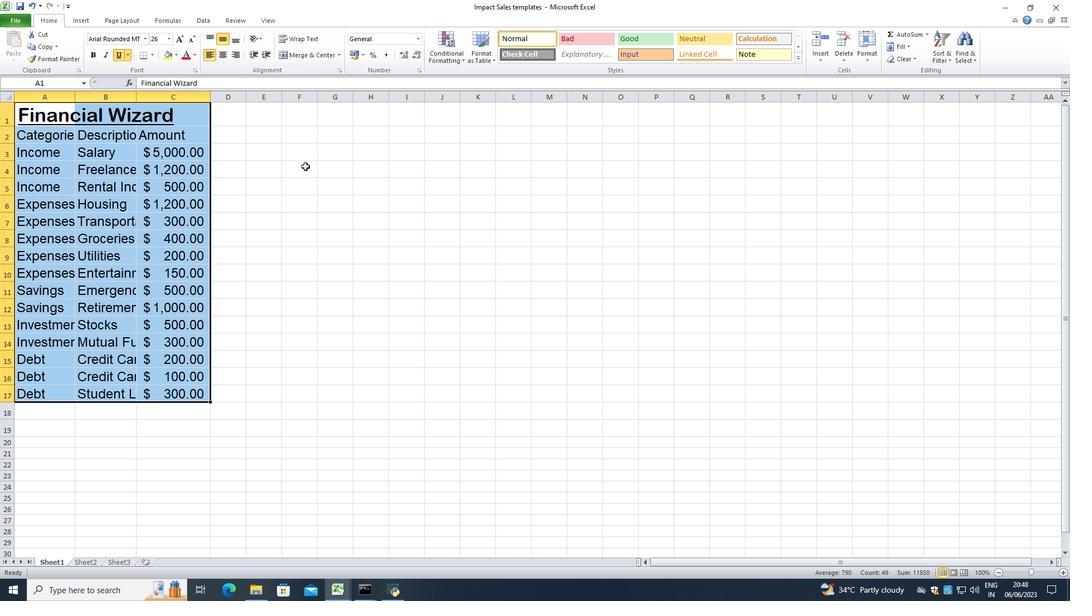 
Action: Mouse pressed left at (252, 395)
Screenshot: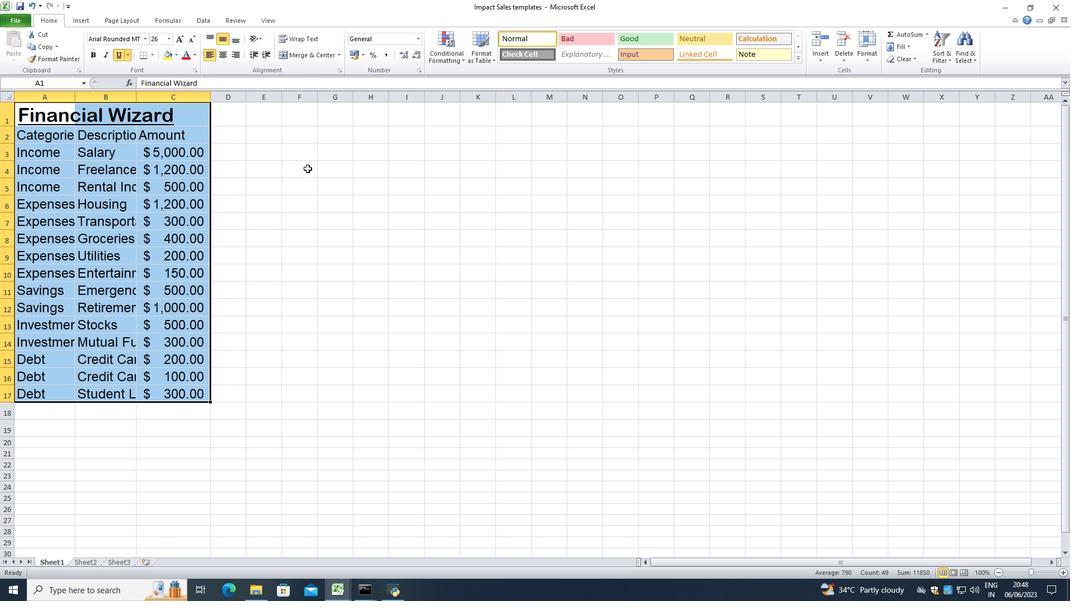 
Action: Mouse moved to (251, 391)
Screenshot: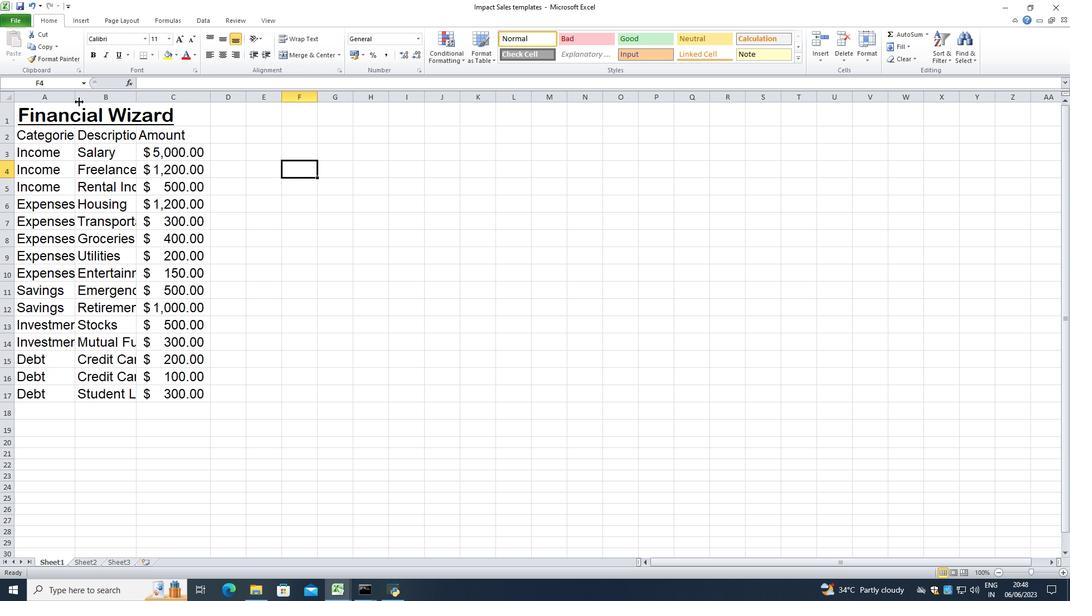 
Action: Mouse pressed left at (251, 391)
Screenshot: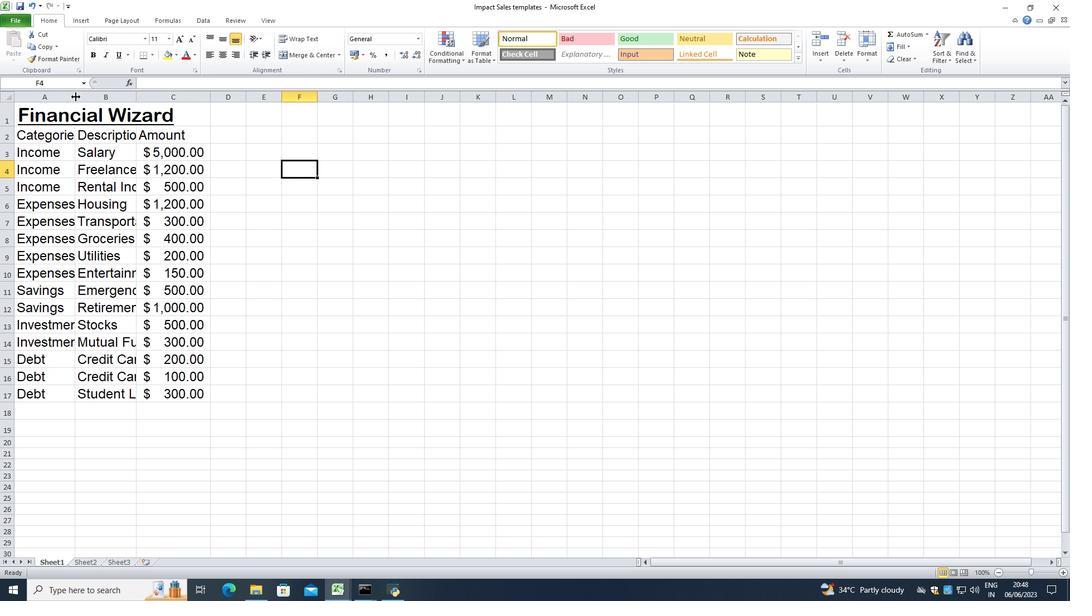 
Action: Mouse pressed left at (251, 391)
Screenshot: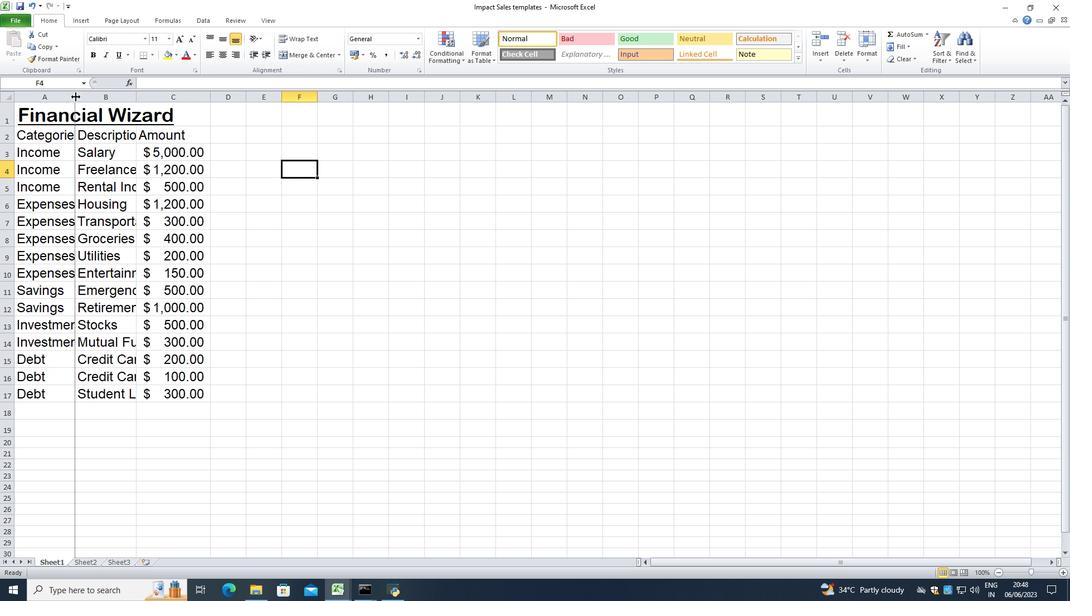 
Action: Mouse moved to (251, 391)
Screenshot: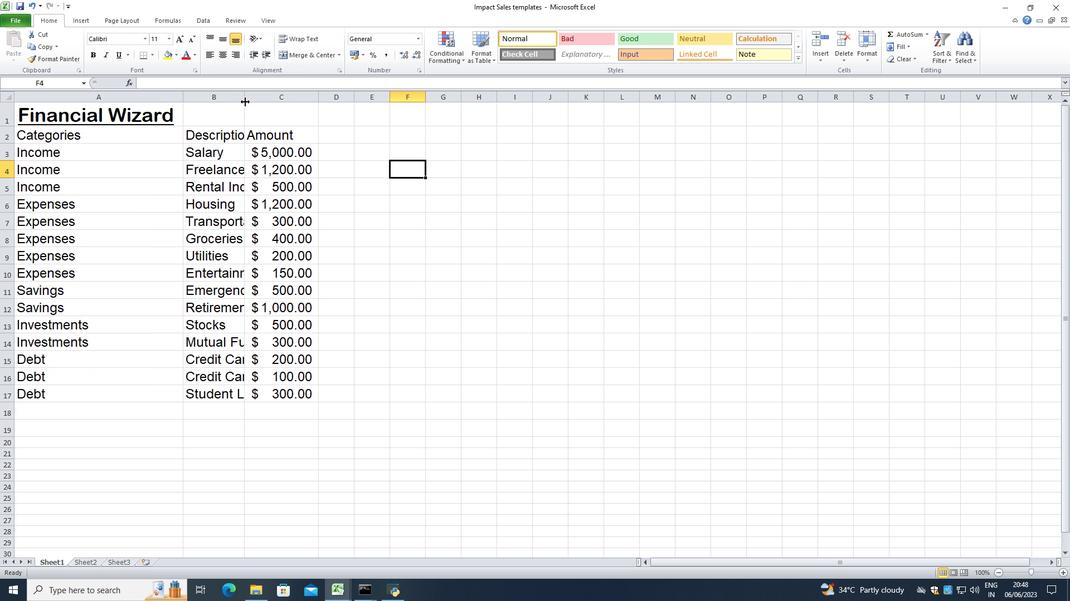 
Action: Mouse pressed left at (251, 391)
Screenshot: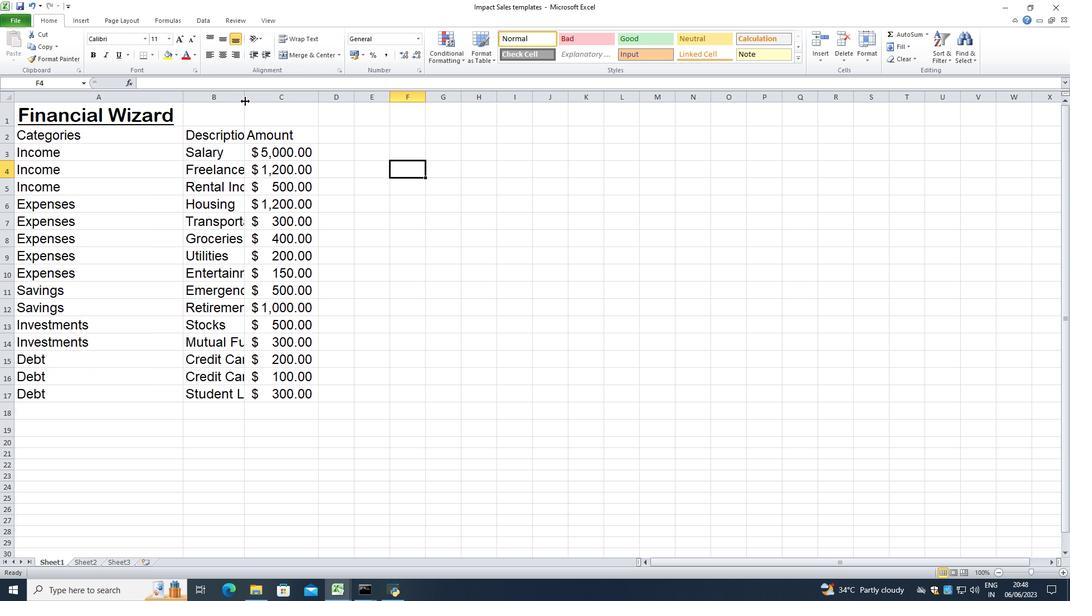 
Action: Mouse pressed left at (251, 391)
Screenshot: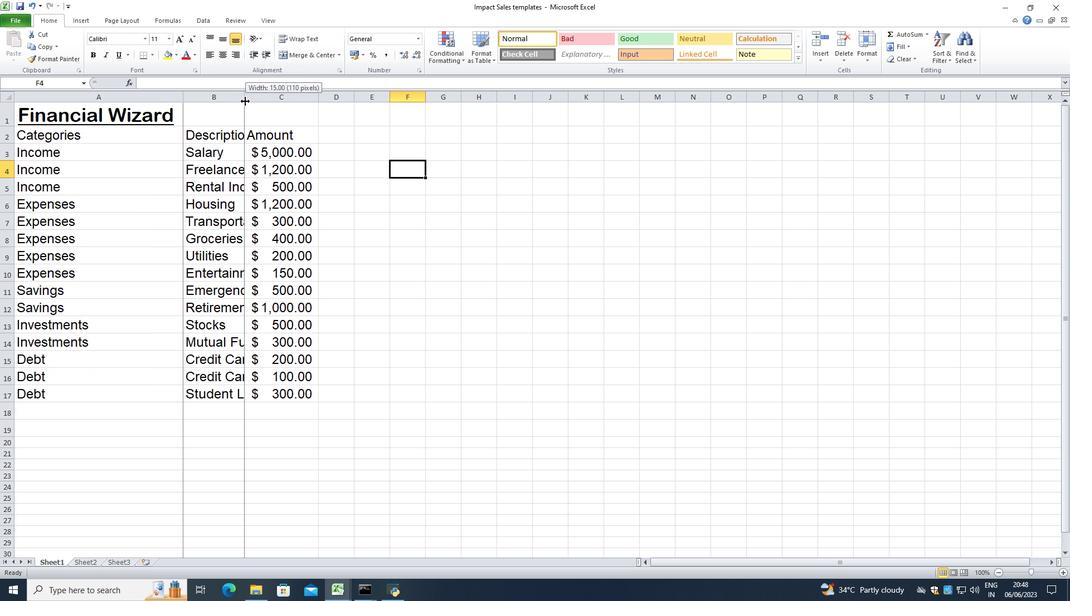 
Action: Mouse moved to (252, 391)
Screenshot: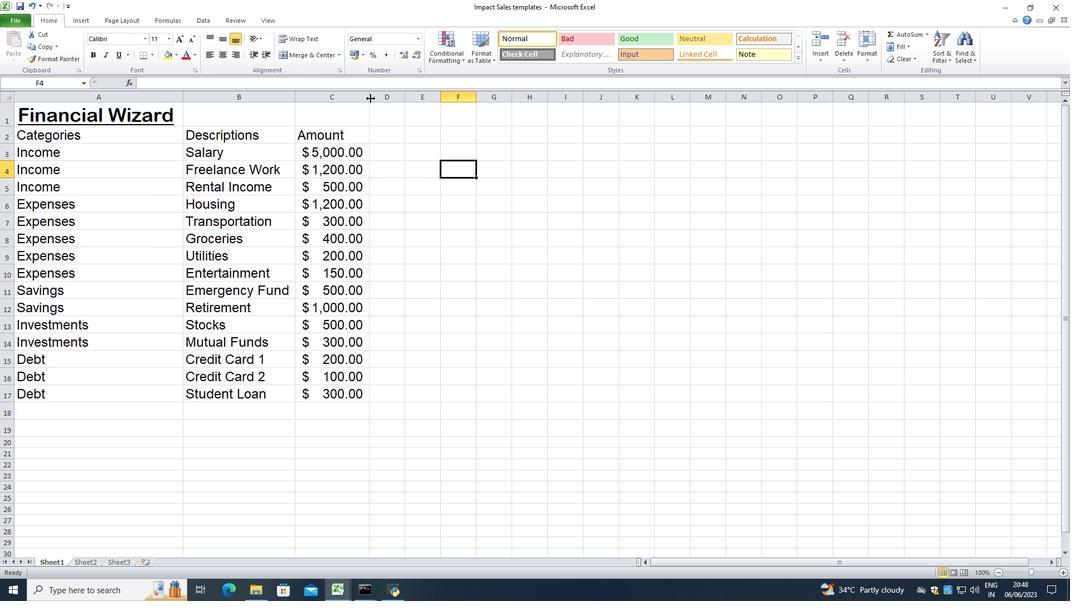 
Action: Mouse pressed left at (252, 391)
Screenshot: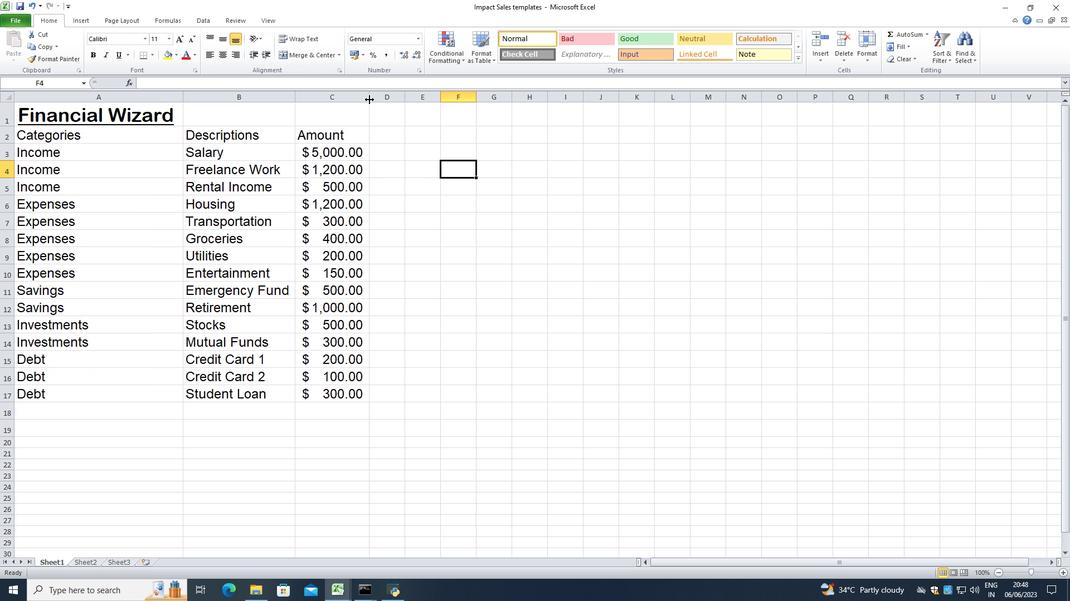 
Action: Mouse pressed left at (252, 391)
Screenshot: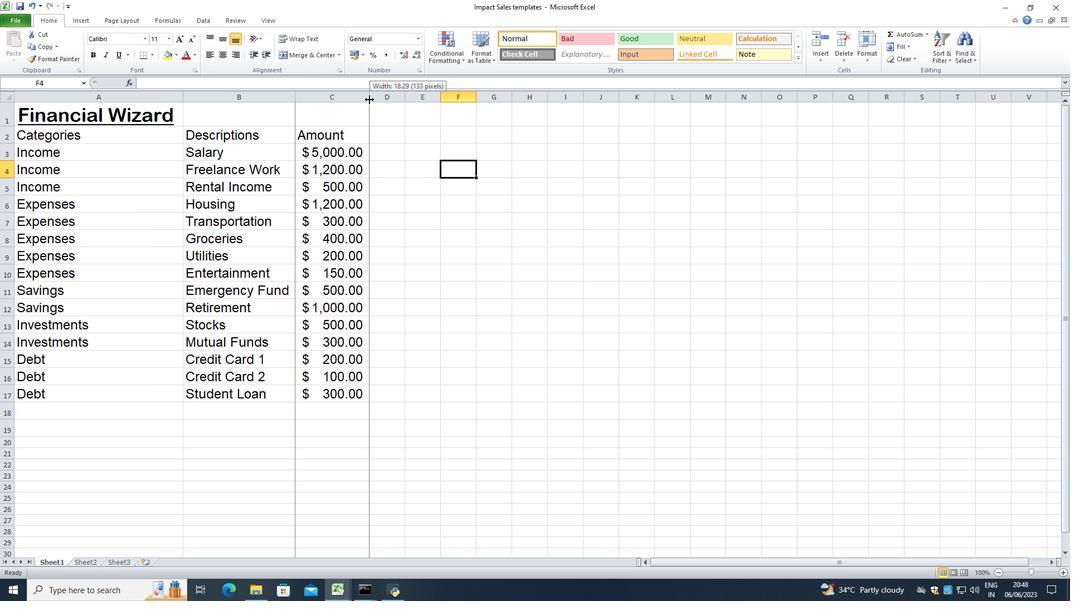 
Action: Mouse moved to (252, 401)
Screenshot: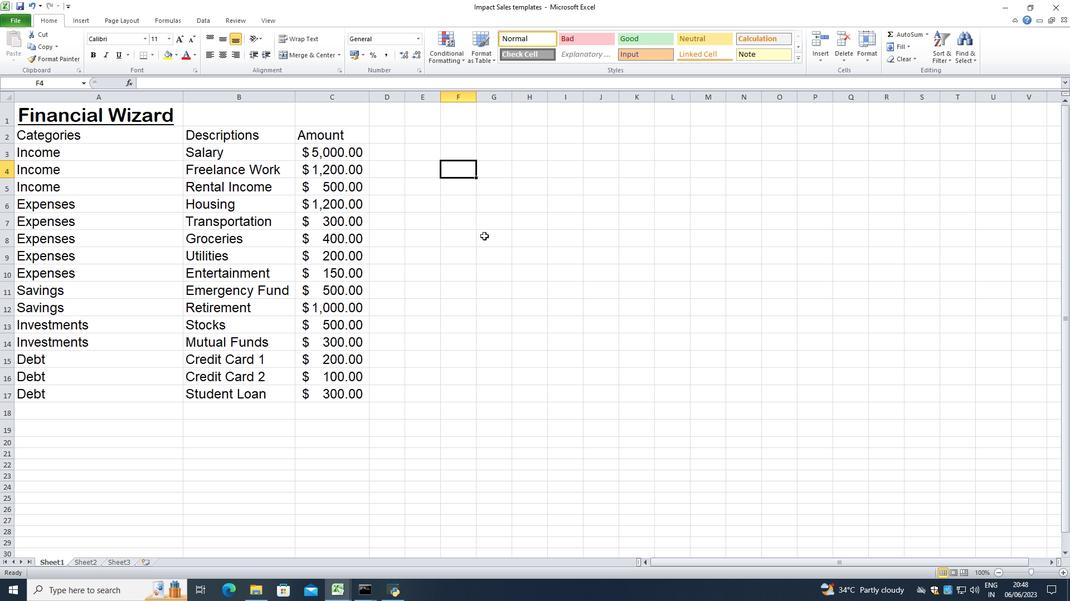 
Action: Mouse pressed left at (252, 401)
Screenshot: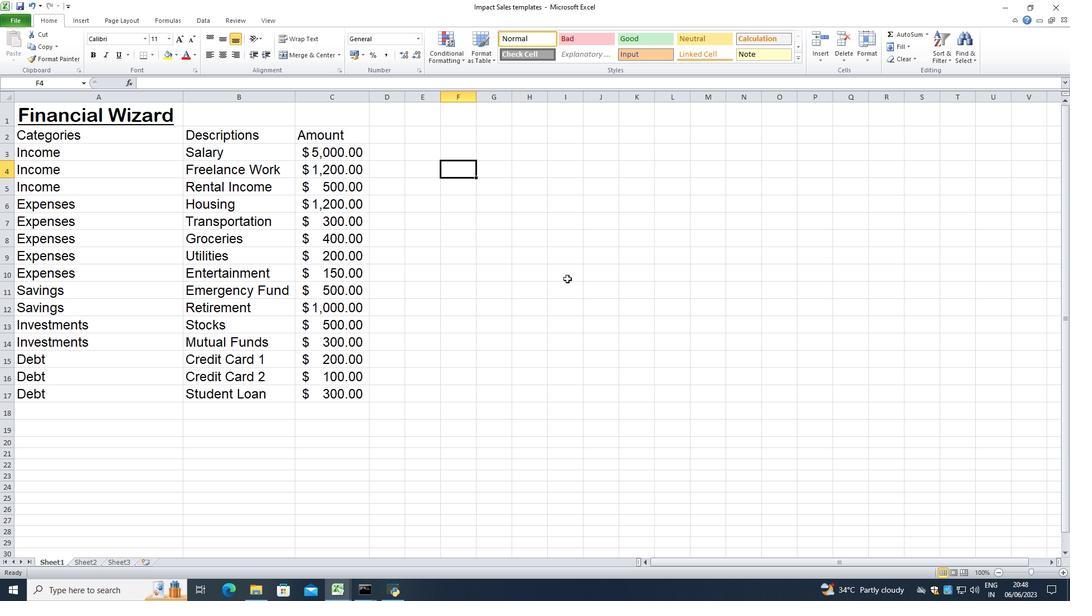 
Action: Mouse moved to (251, 387)
Screenshot: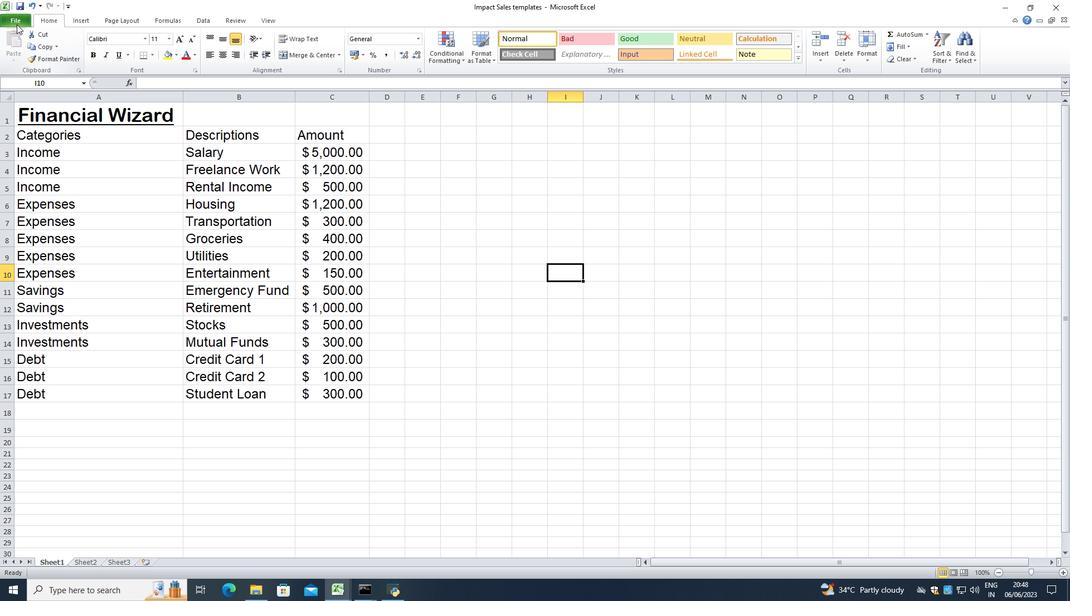 
Action: Mouse pressed left at (251, 387)
Screenshot: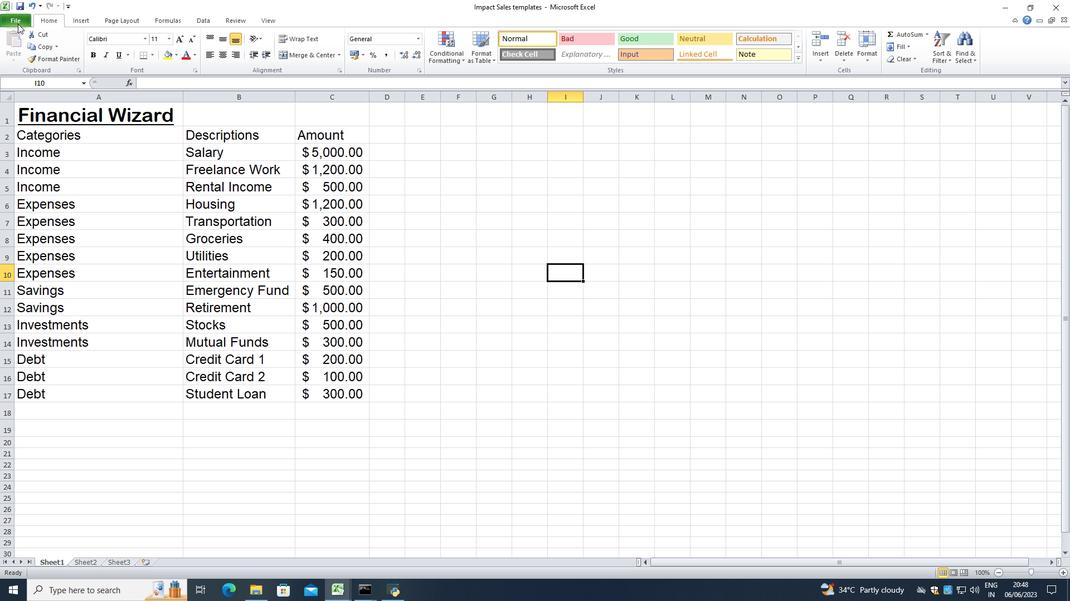 
Action: Mouse moved to (251, 389)
Screenshot: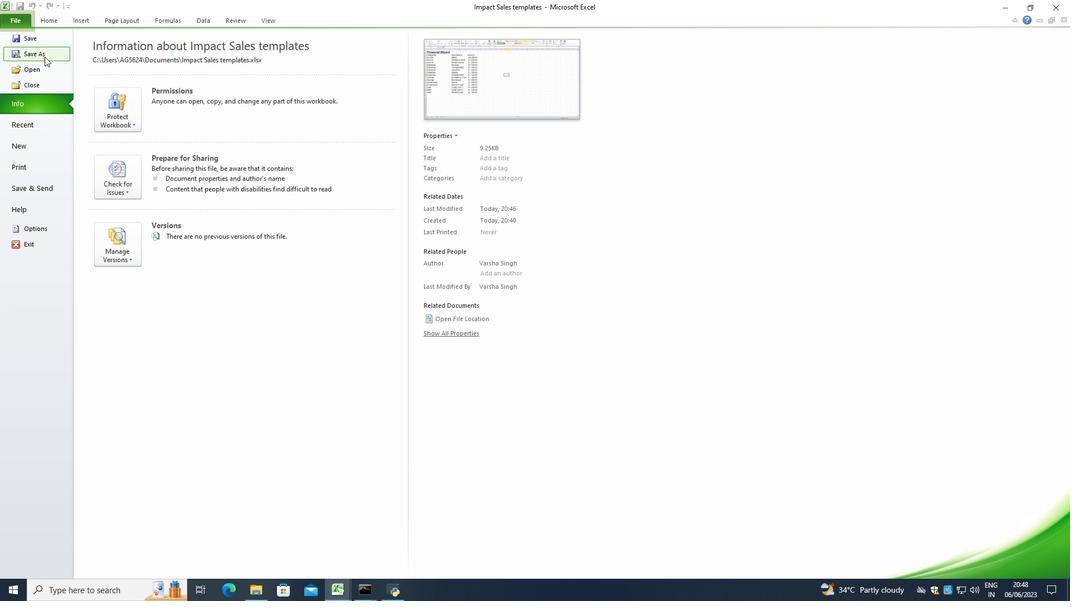 
Action: Mouse pressed left at (251, 389)
Screenshot: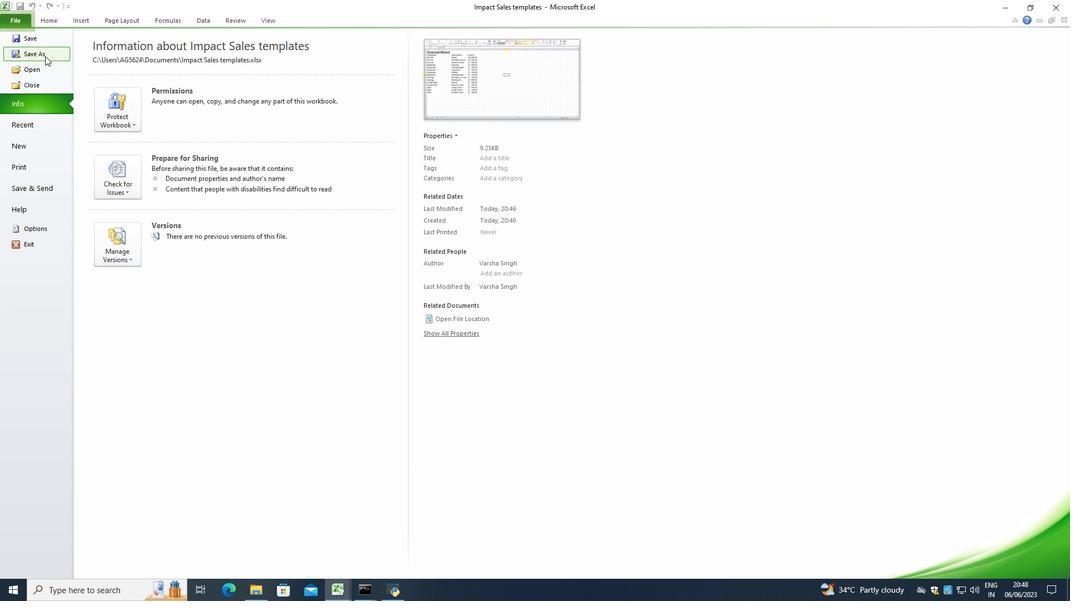 
Action: Mouse moved to (252, 402)
Screenshot: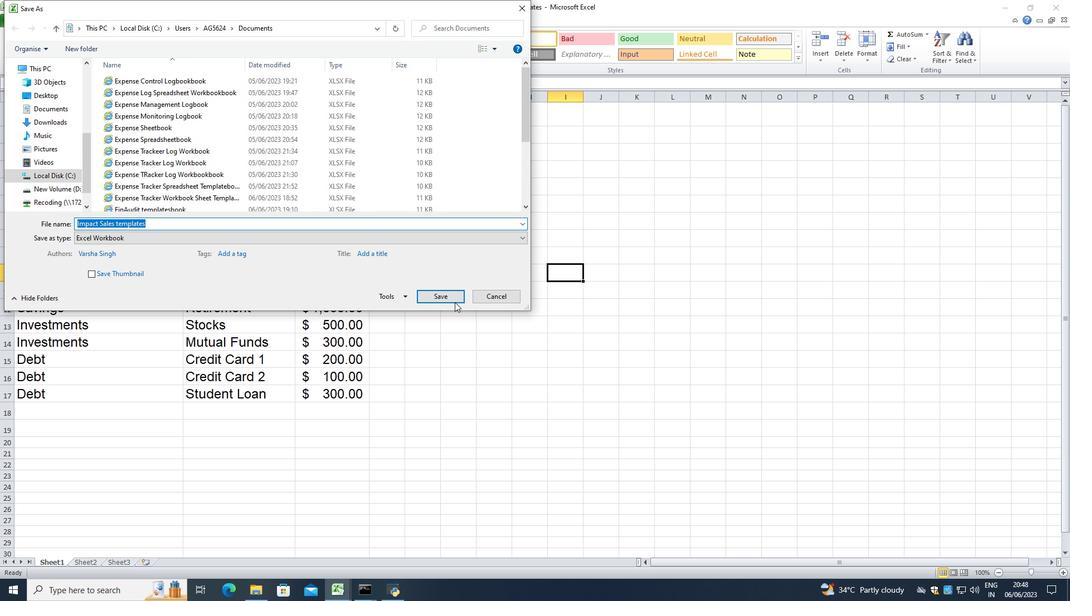 
Action: Mouse pressed left at (252, 402)
Screenshot: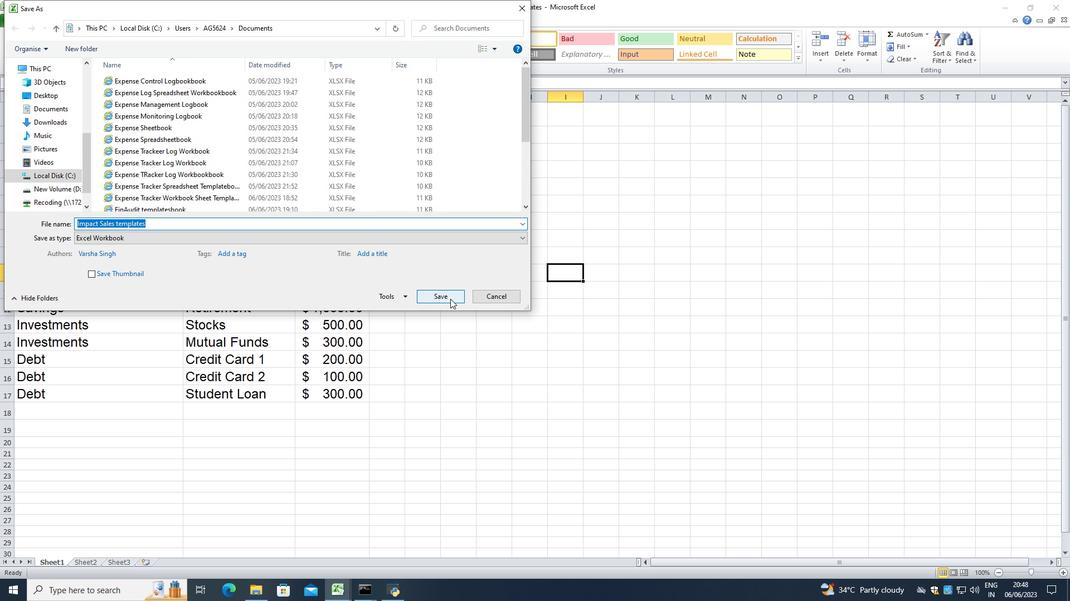 
Action: Mouse moved to (252, 402)
Screenshot: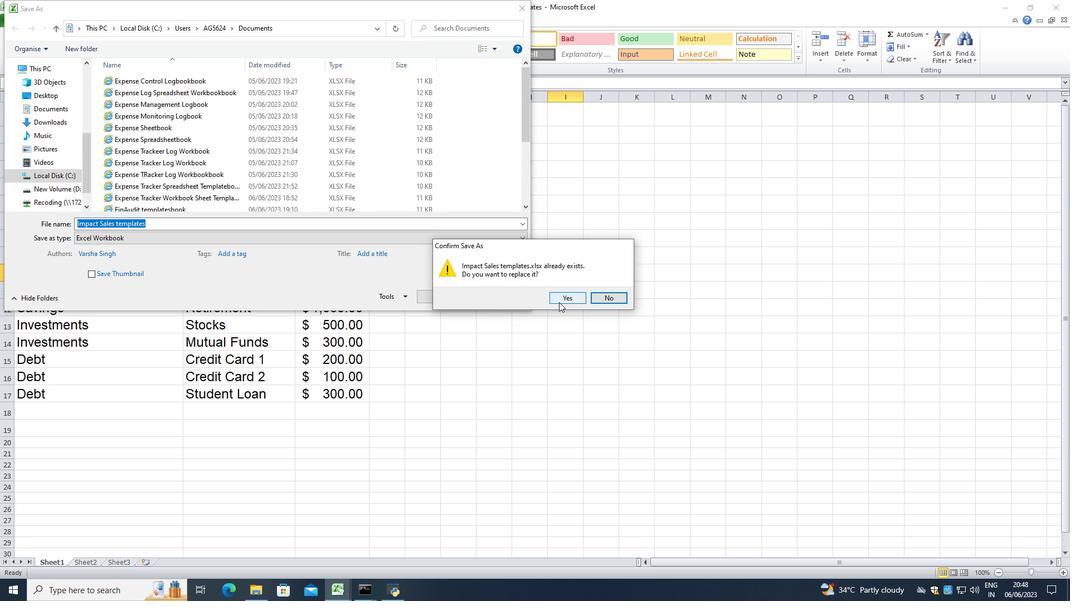 
Action: Mouse pressed left at (252, 402)
Screenshot: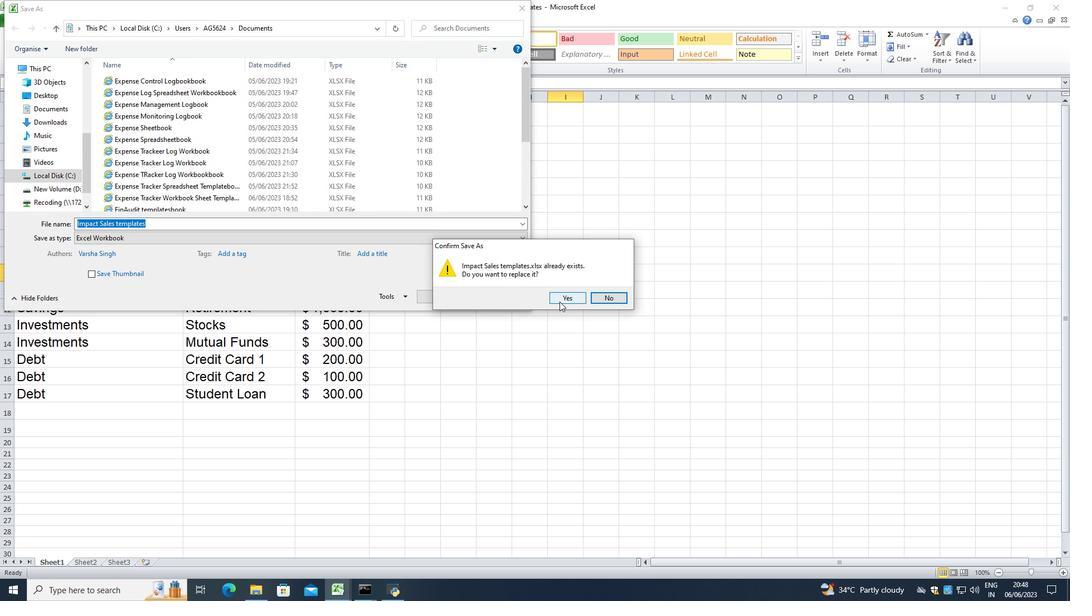 
